 Task: Check the average views per listing of natural gas utilities in the last 1 year.
Action: Mouse moved to (1021, 235)
Screenshot: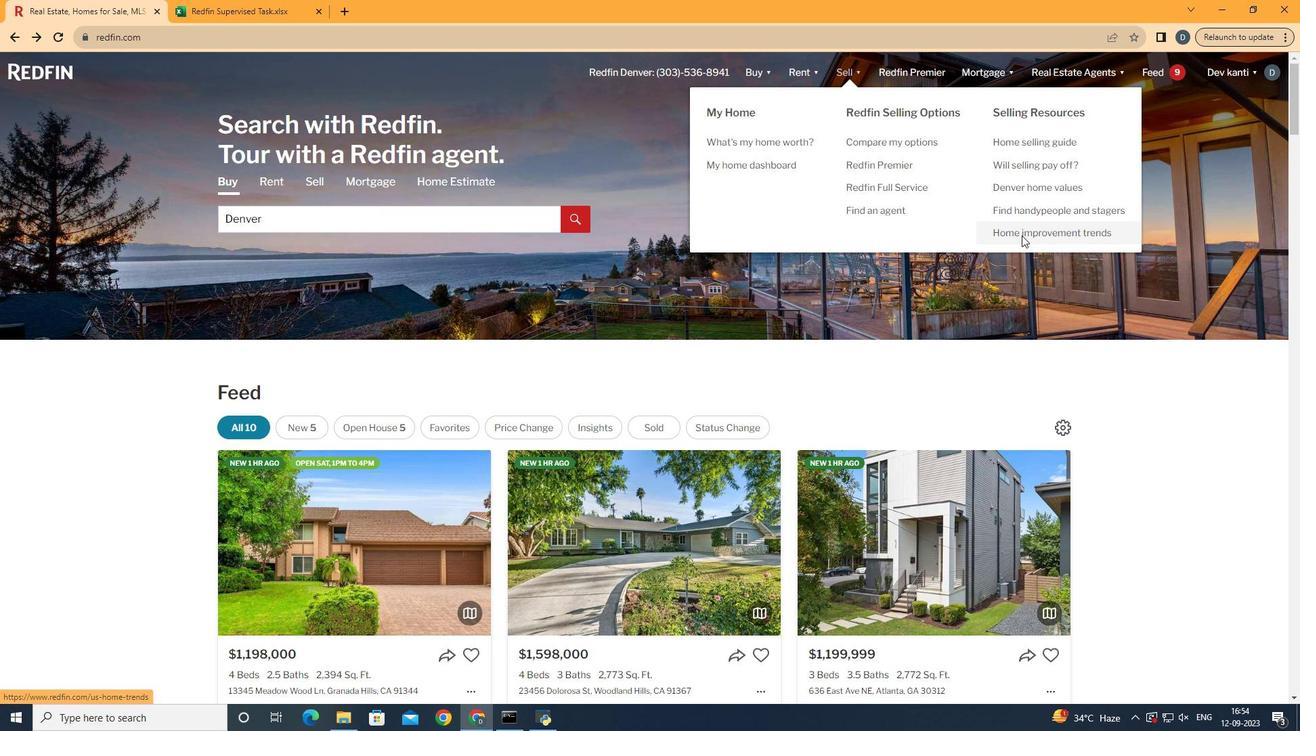 
Action: Mouse pressed left at (1021, 235)
Screenshot: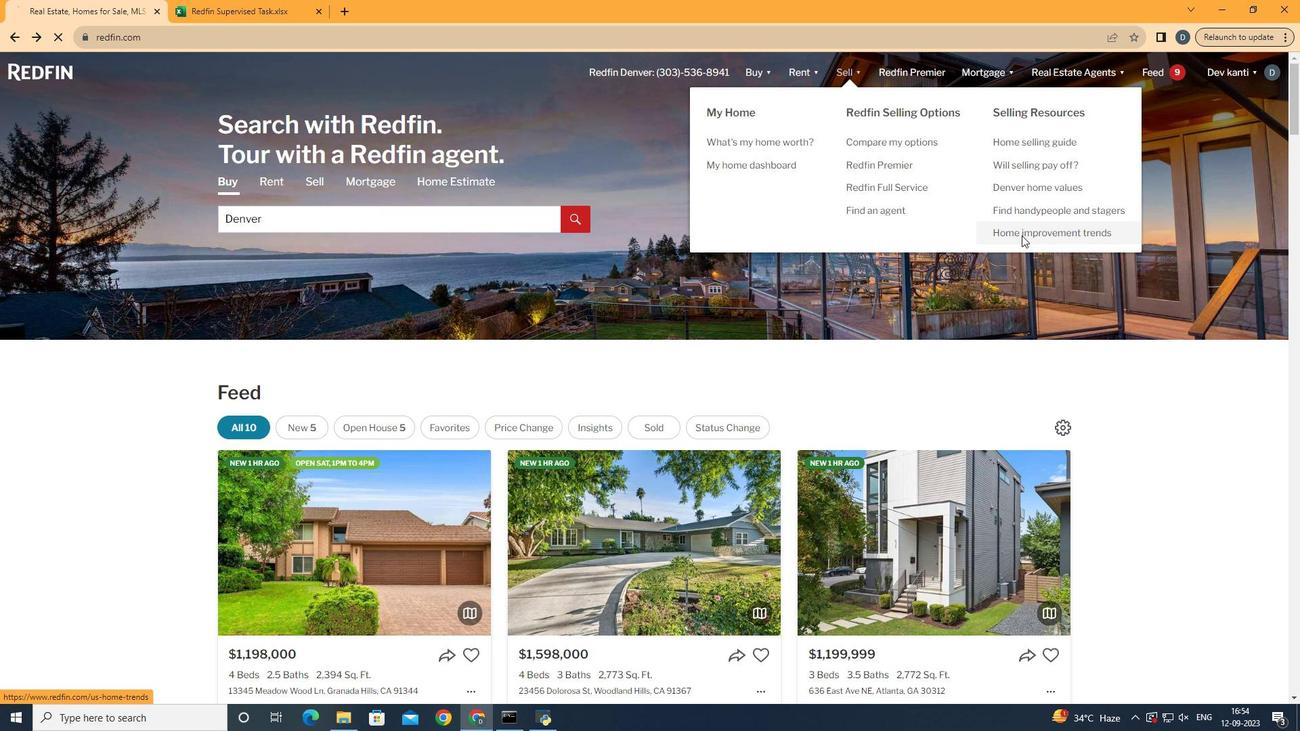 
Action: Mouse moved to (334, 258)
Screenshot: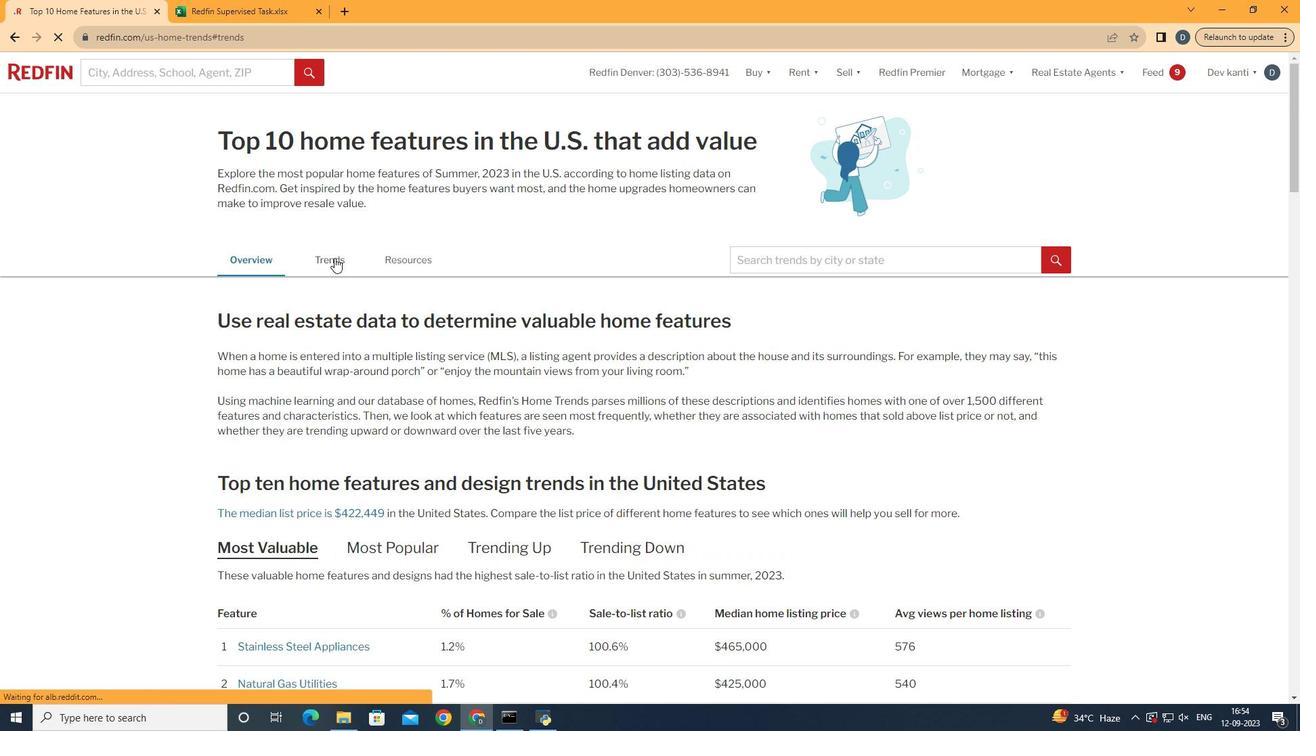 
Action: Mouse pressed left at (334, 258)
Screenshot: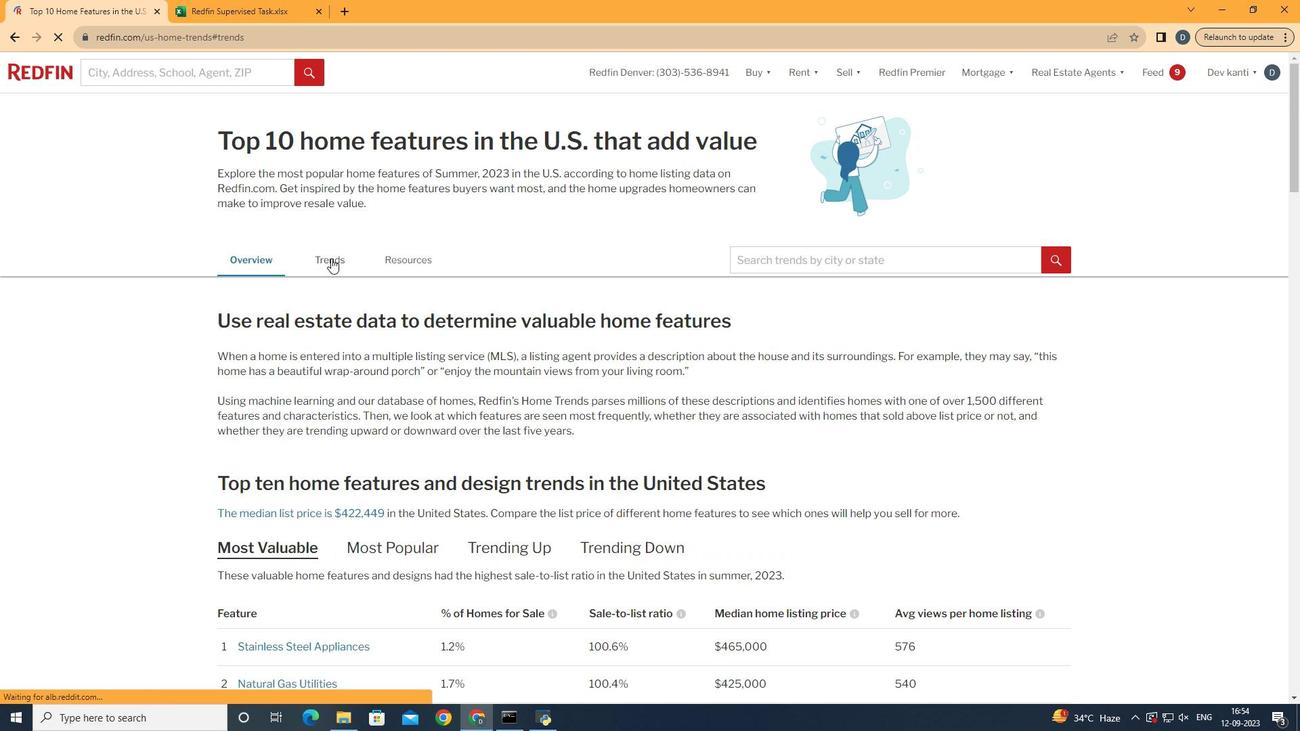 
Action: Mouse moved to (494, 404)
Screenshot: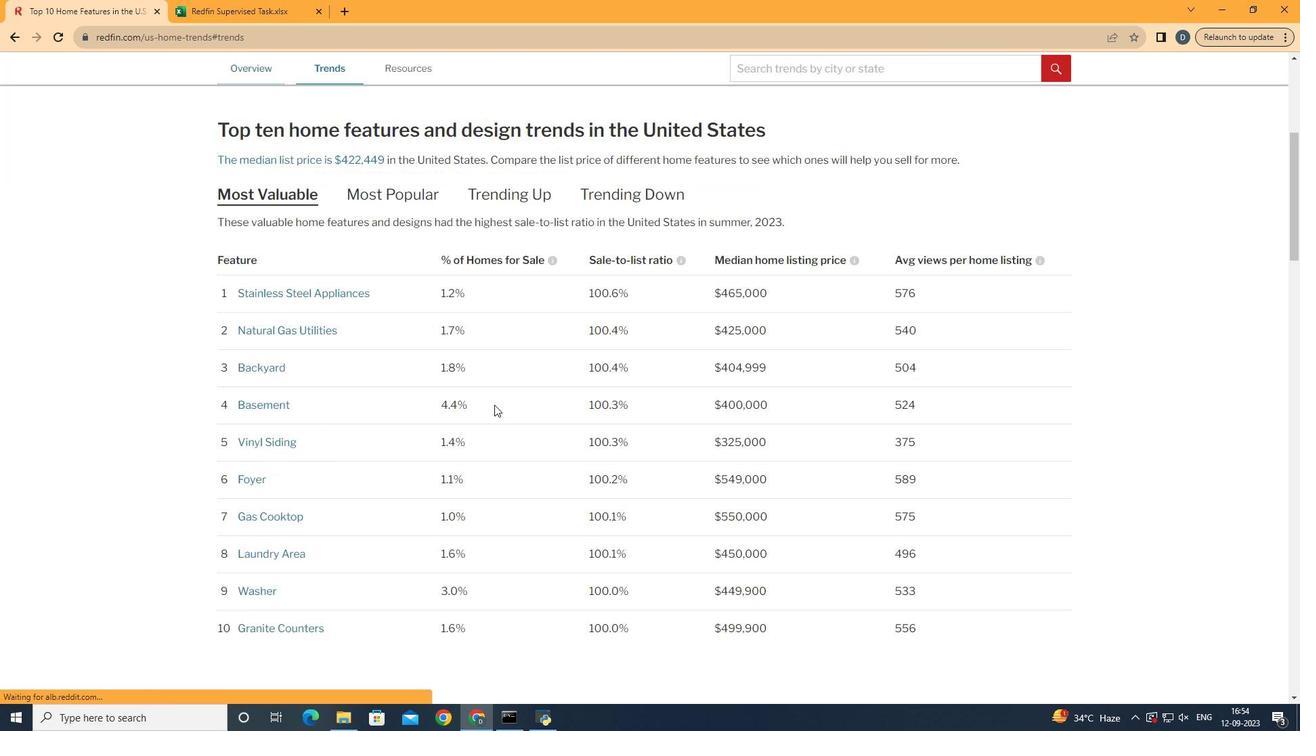 
Action: Mouse scrolled (494, 404) with delta (0, 0)
Screenshot: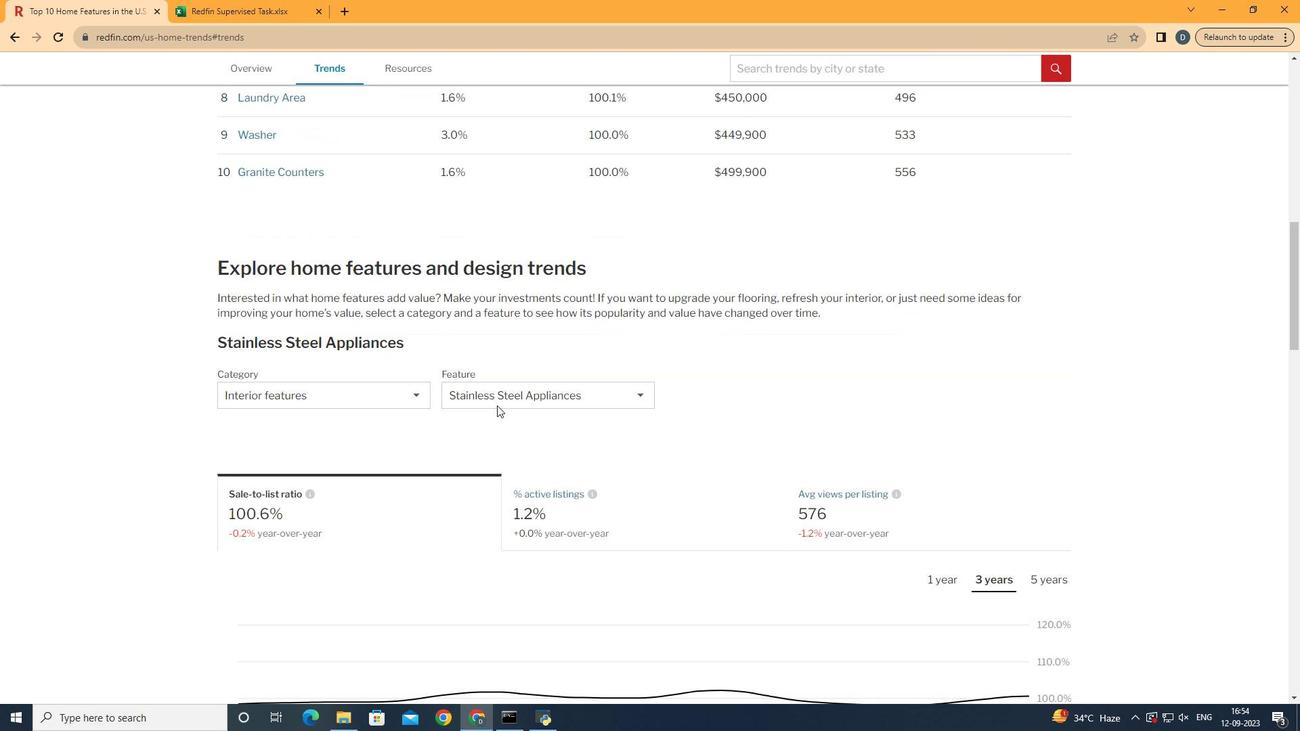 
Action: Mouse scrolled (494, 404) with delta (0, 0)
Screenshot: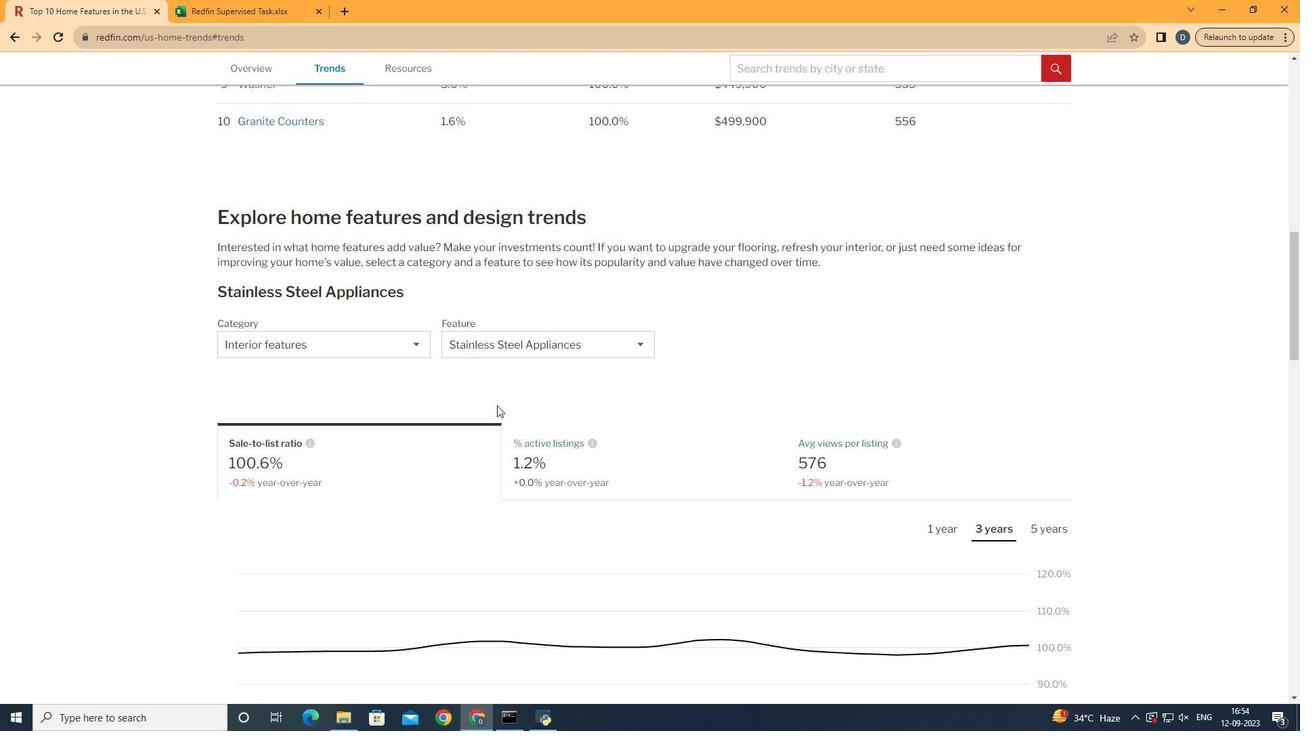 
Action: Mouse moved to (495, 405)
Screenshot: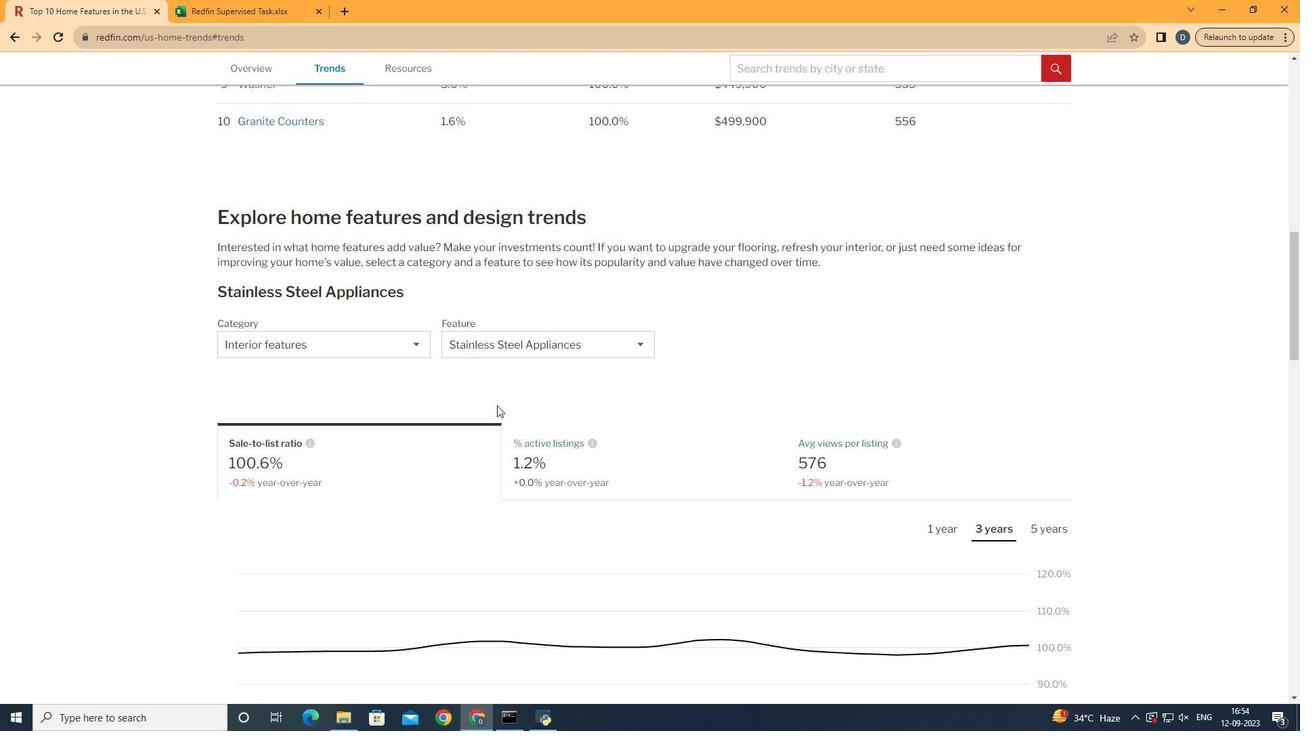 
Action: Mouse scrolled (495, 404) with delta (0, 0)
Screenshot: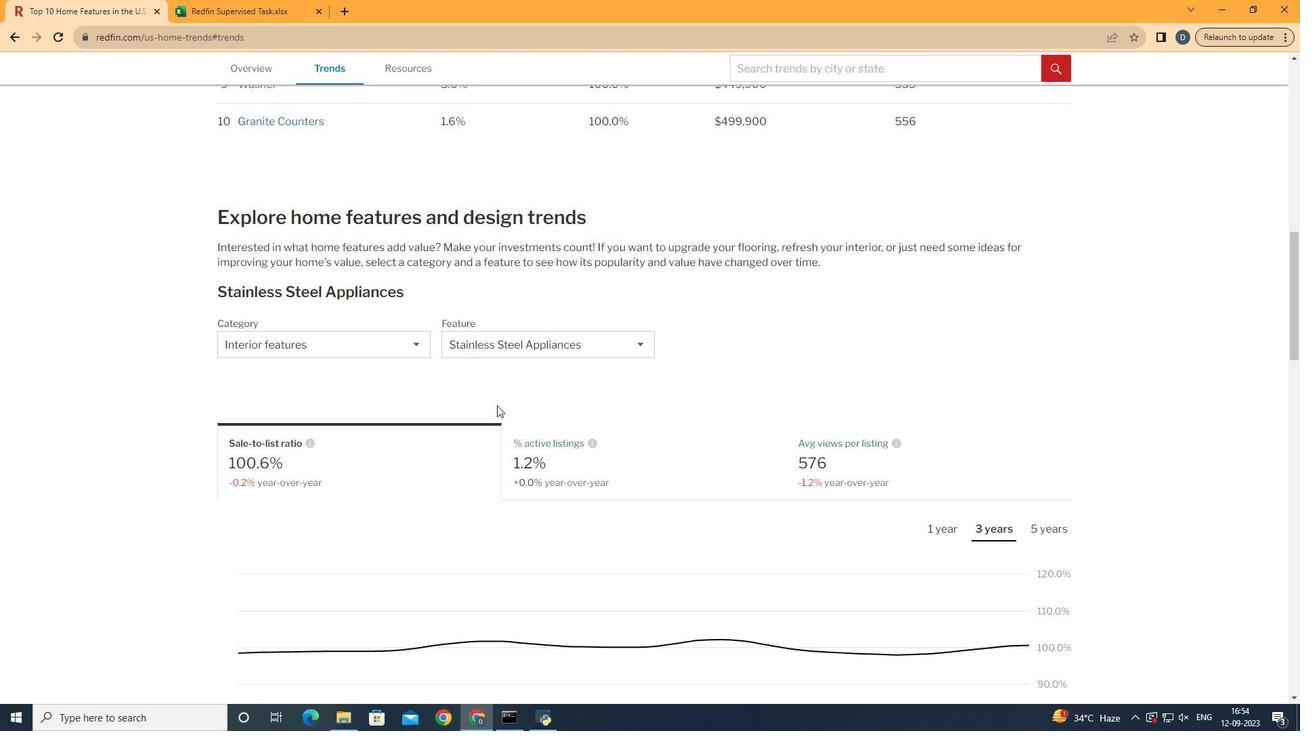 
Action: Mouse scrolled (495, 404) with delta (0, 0)
Screenshot: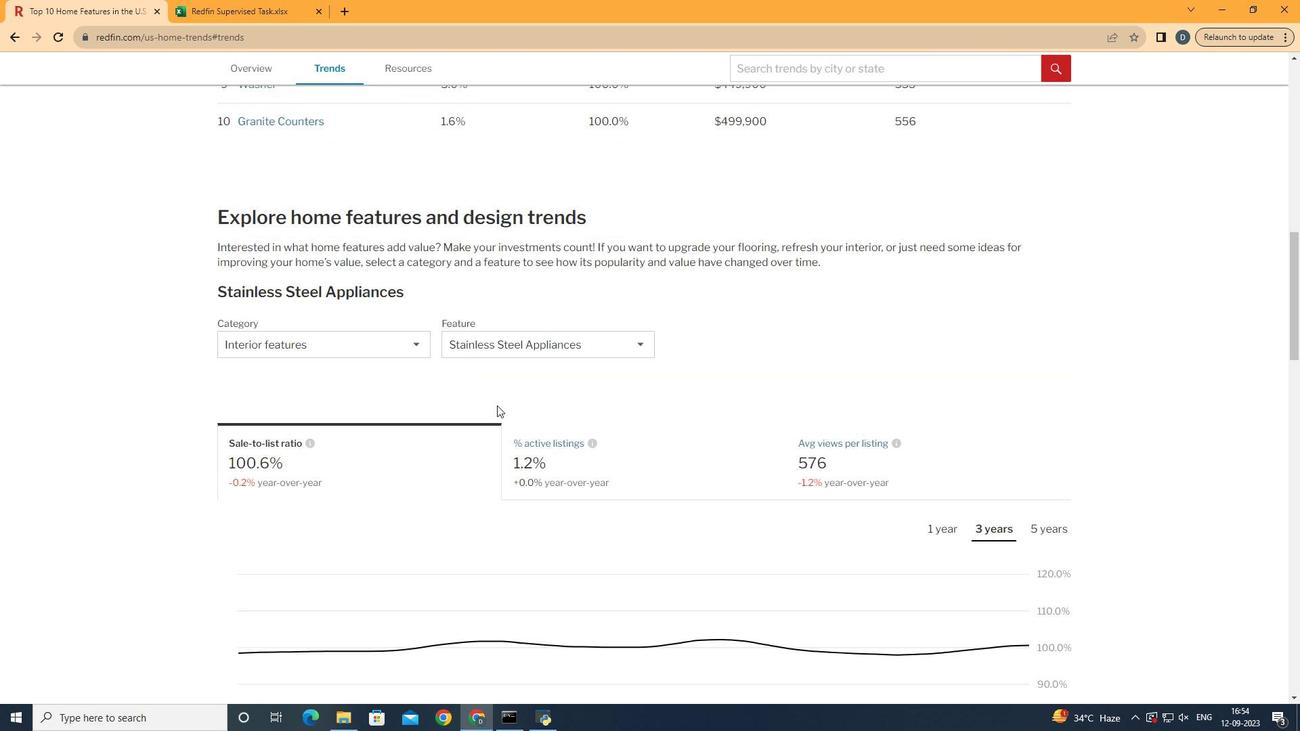 
Action: Mouse scrolled (495, 404) with delta (0, 0)
Screenshot: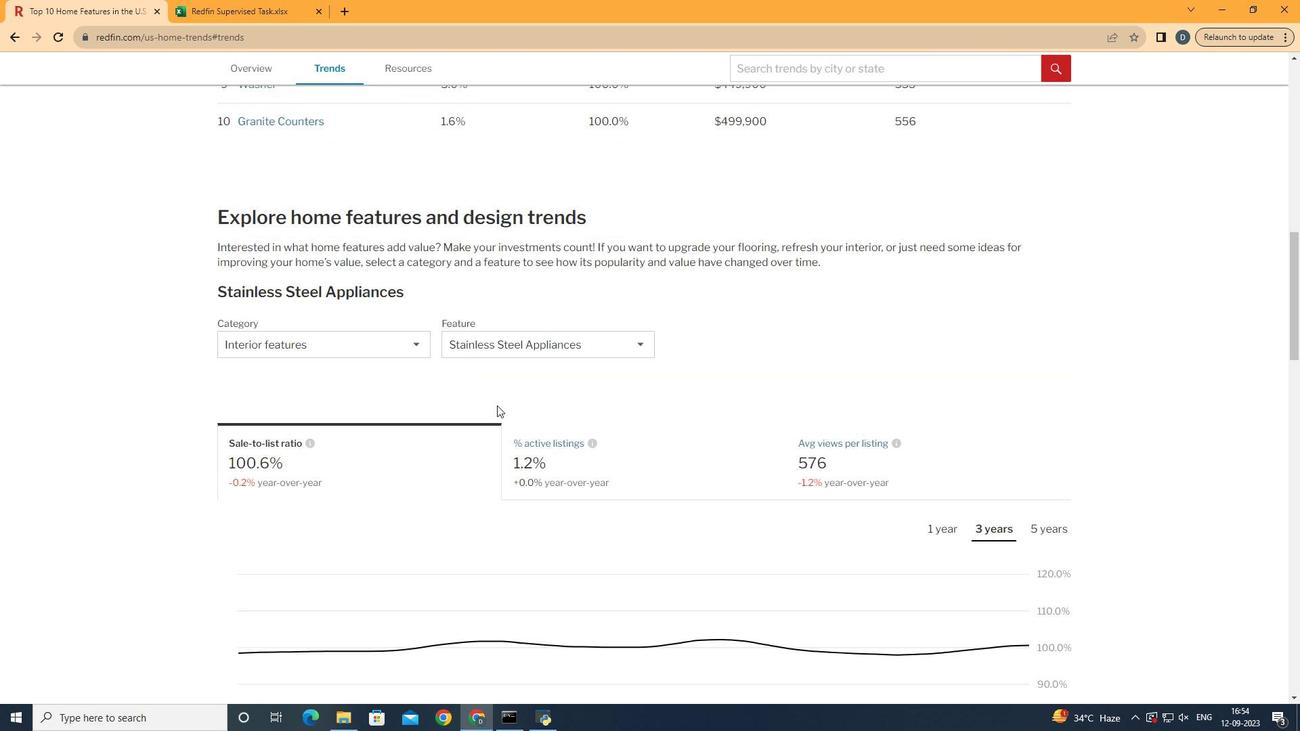 
Action: Mouse moved to (495, 405)
Screenshot: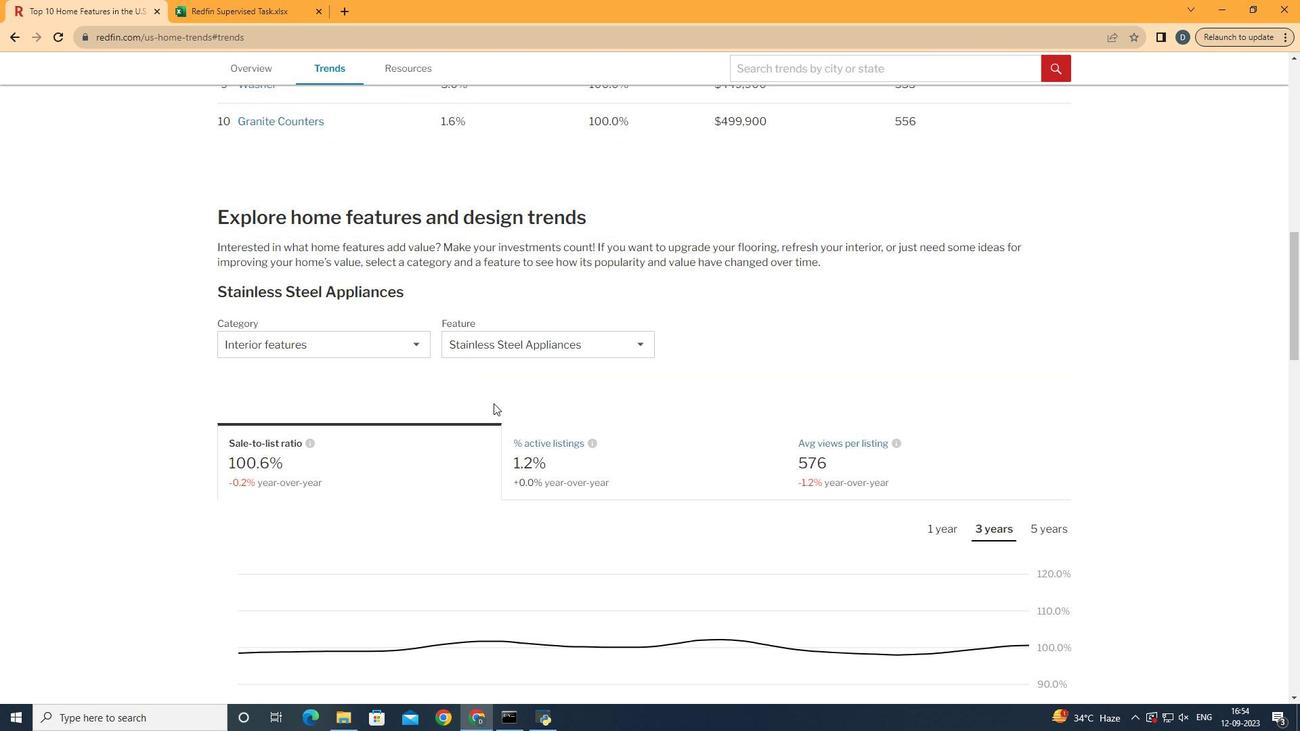 
Action: Mouse scrolled (495, 404) with delta (0, 0)
Screenshot: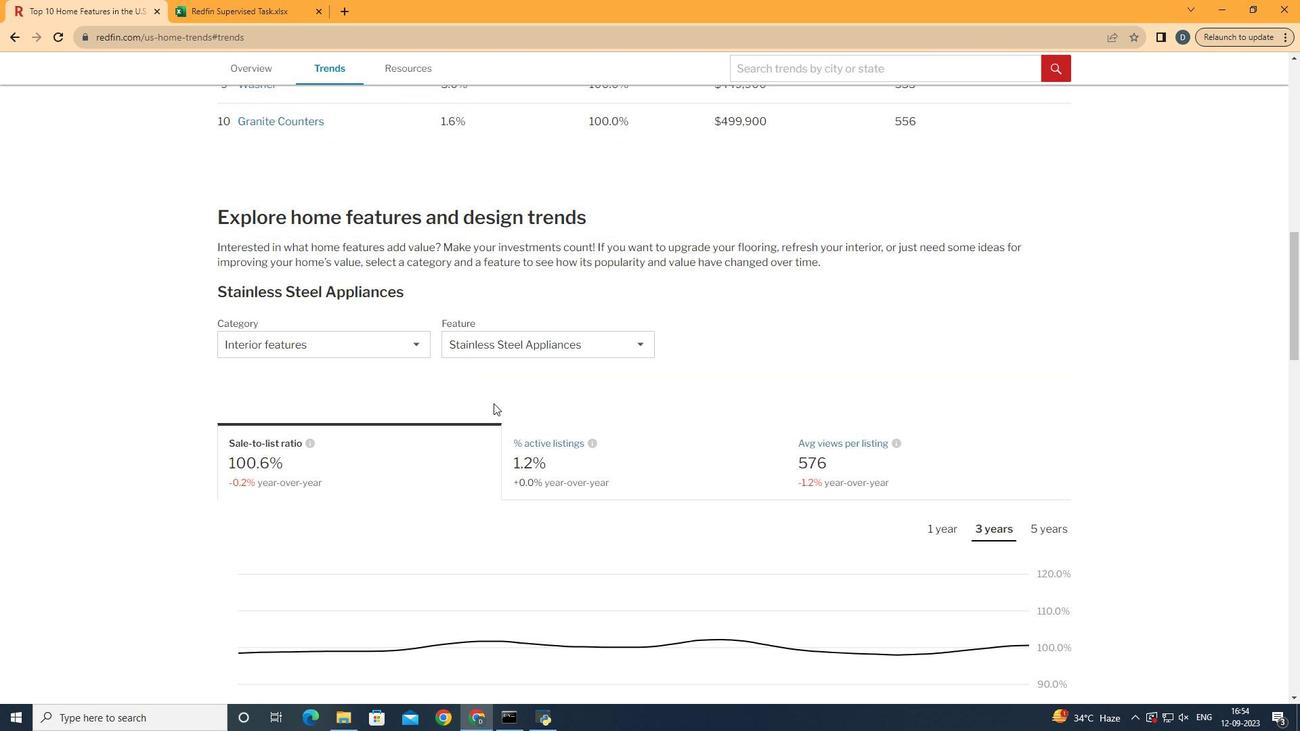 
Action: Mouse moved to (496, 405)
Screenshot: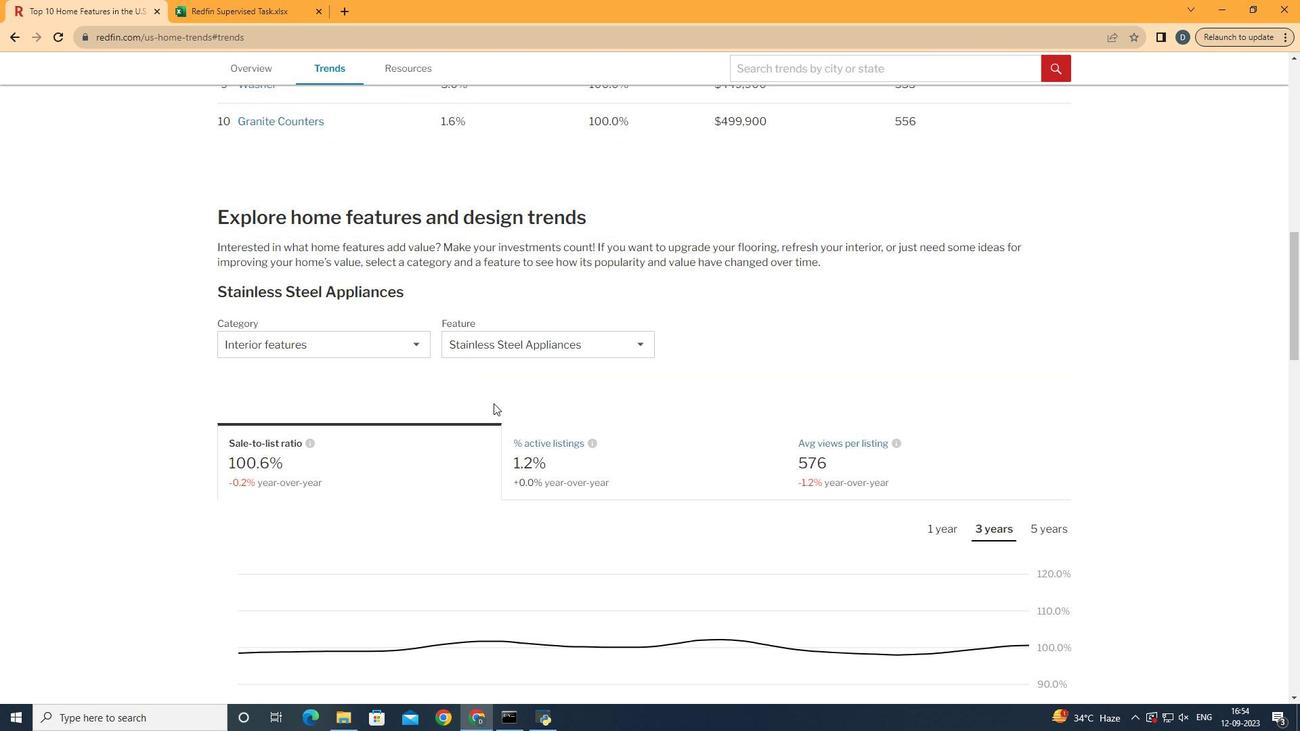 
Action: Mouse scrolled (496, 404) with delta (0, 0)
Screenshot: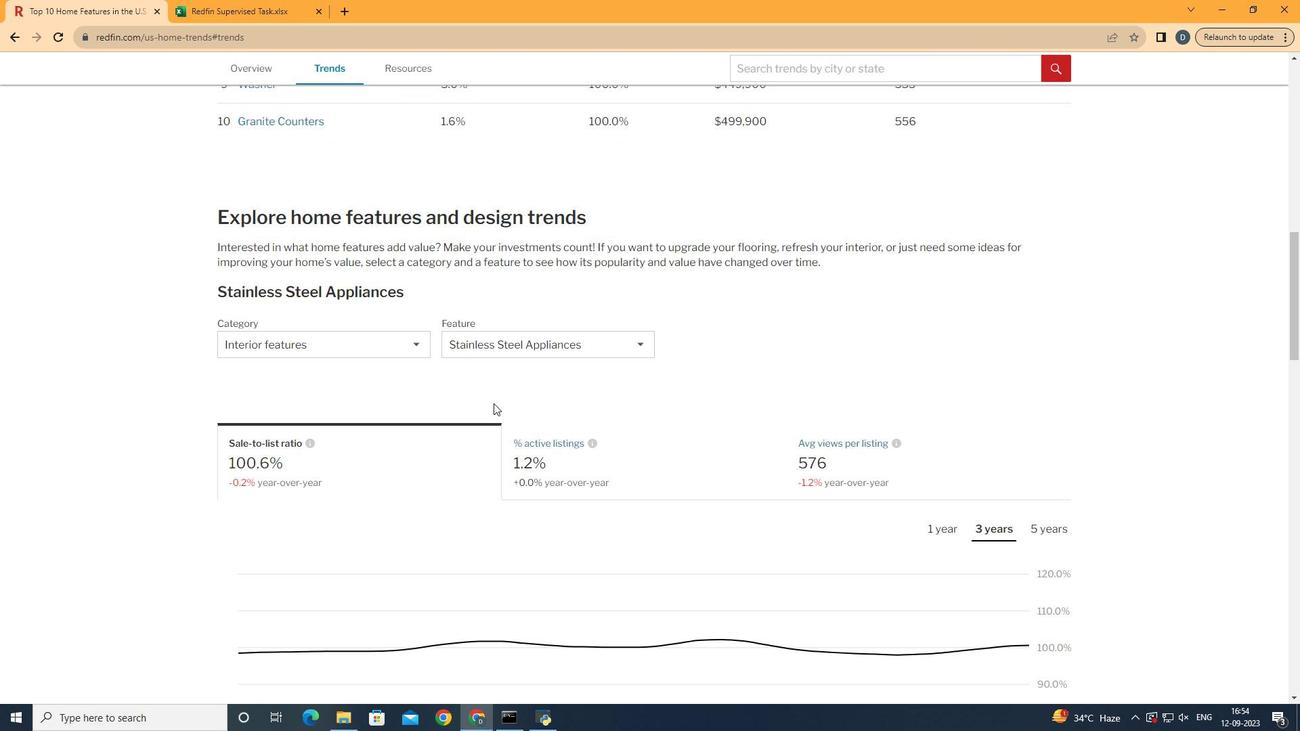 
Action: Mouse moved to (360, 349)
Screenshot: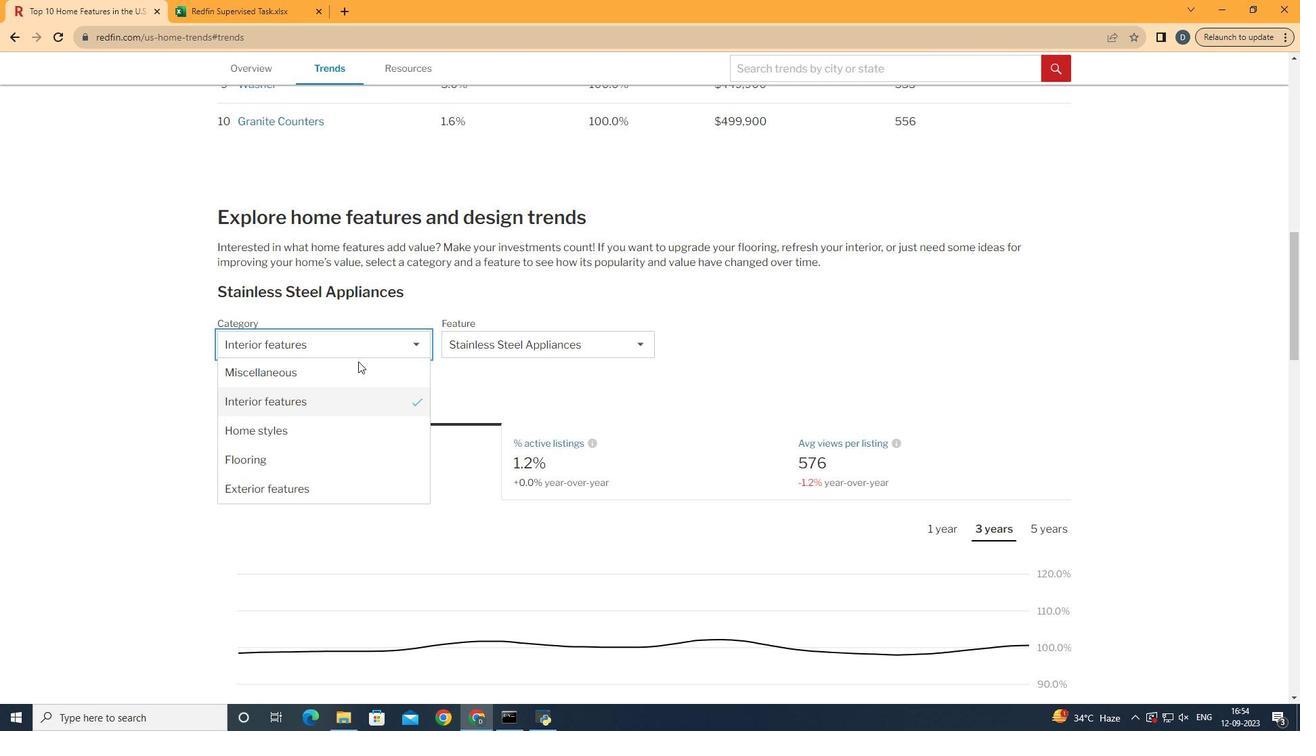 
Action: Mouse pressed left at (360, 349)
Screenshot: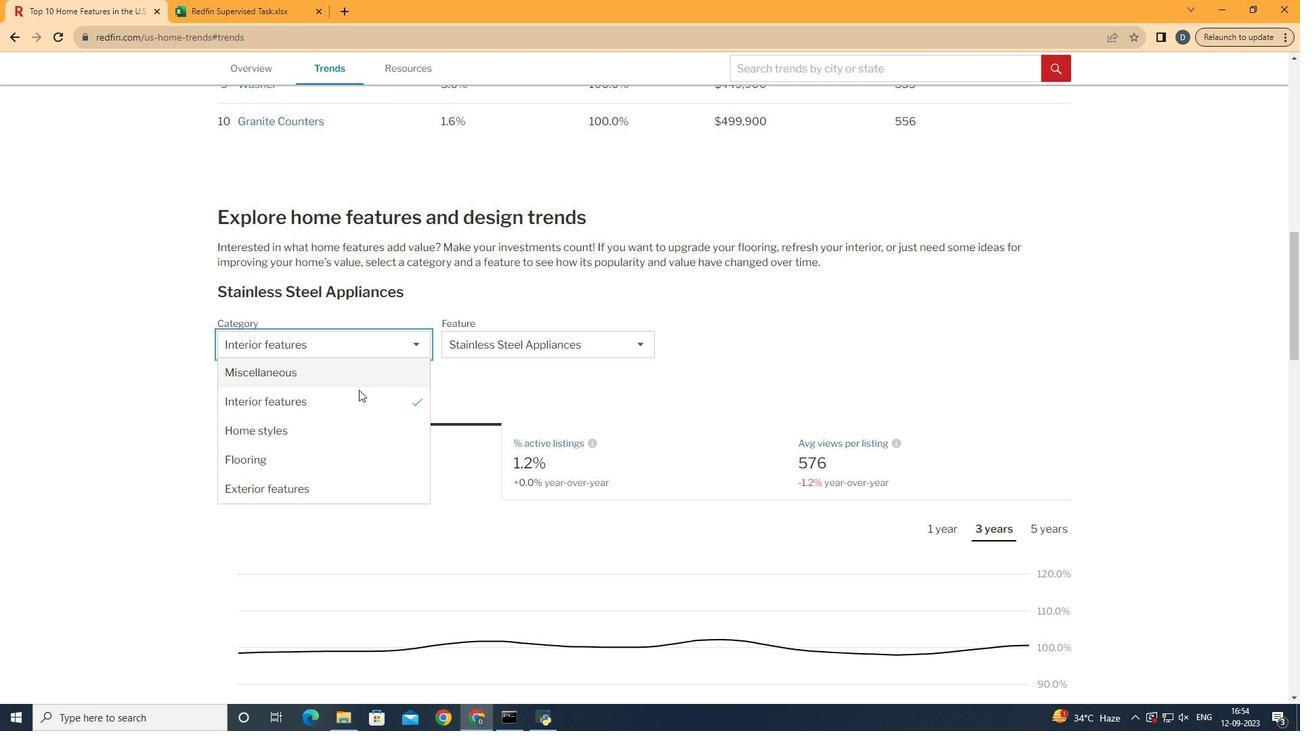 
Action: Mouse moved to (359, 396)
Screenshot: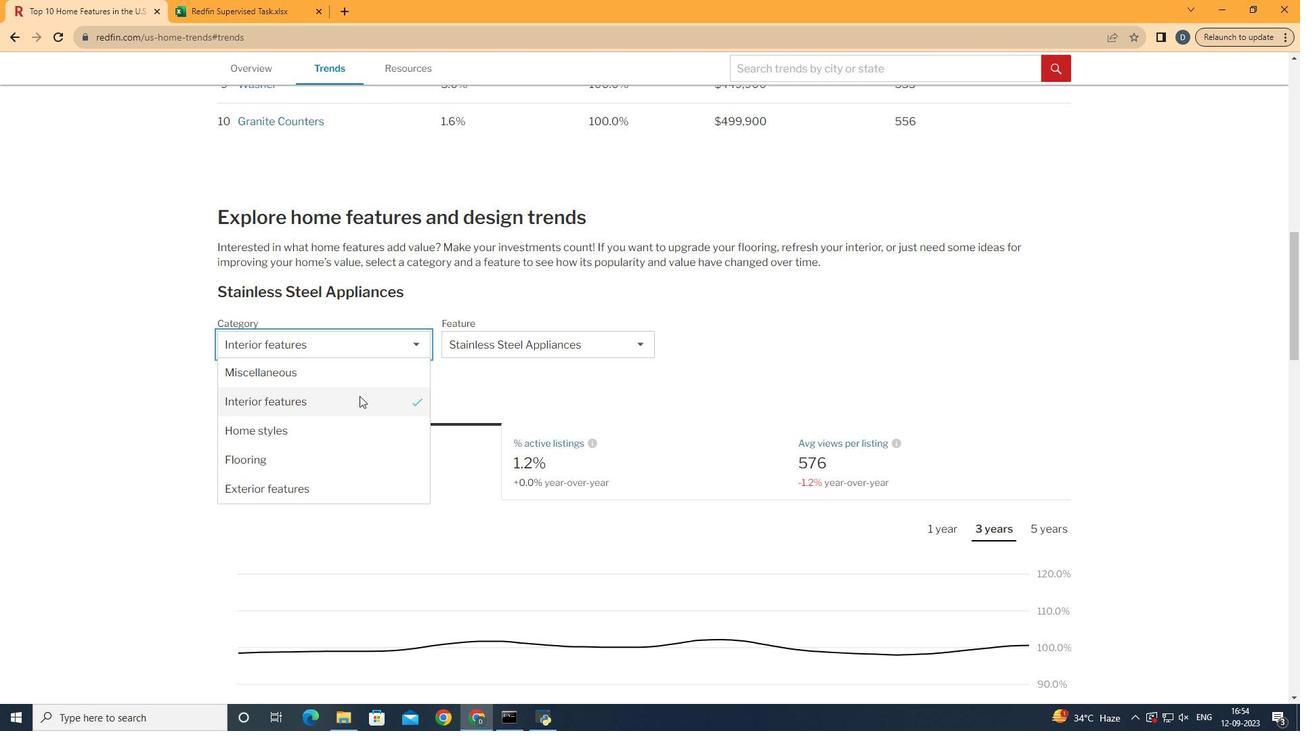 
Action: Mouse pressed left at (359, 396)
Screenshot: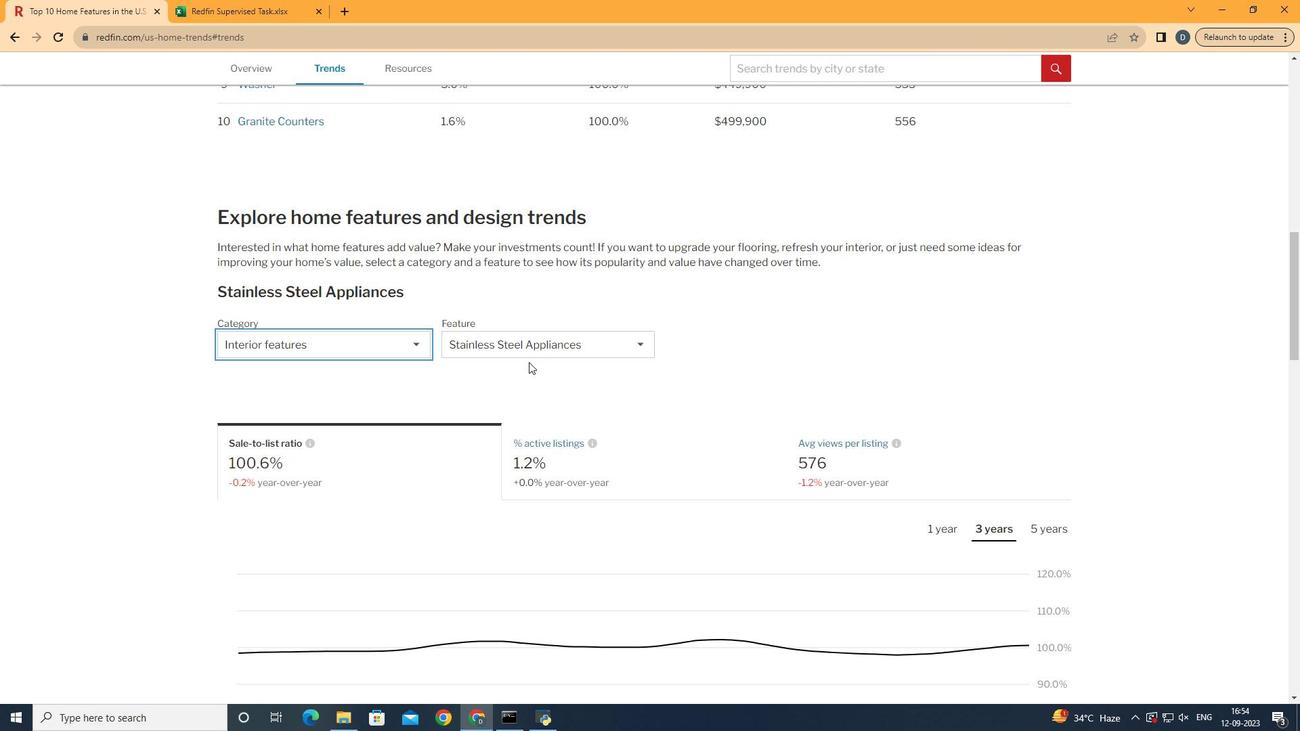 
Action: Mouse moved to (543, 359)
Screenshot: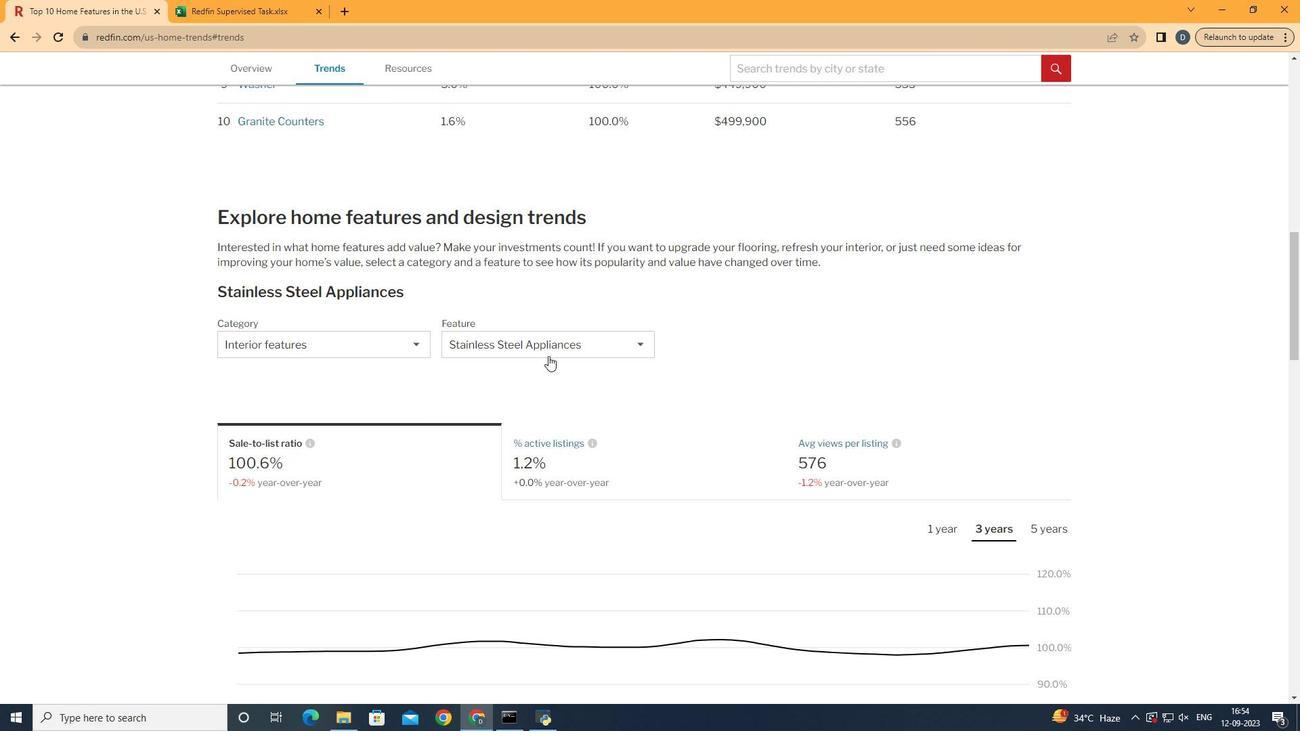 
Action: Mouse pressed left at (543, 359)
Screenshot: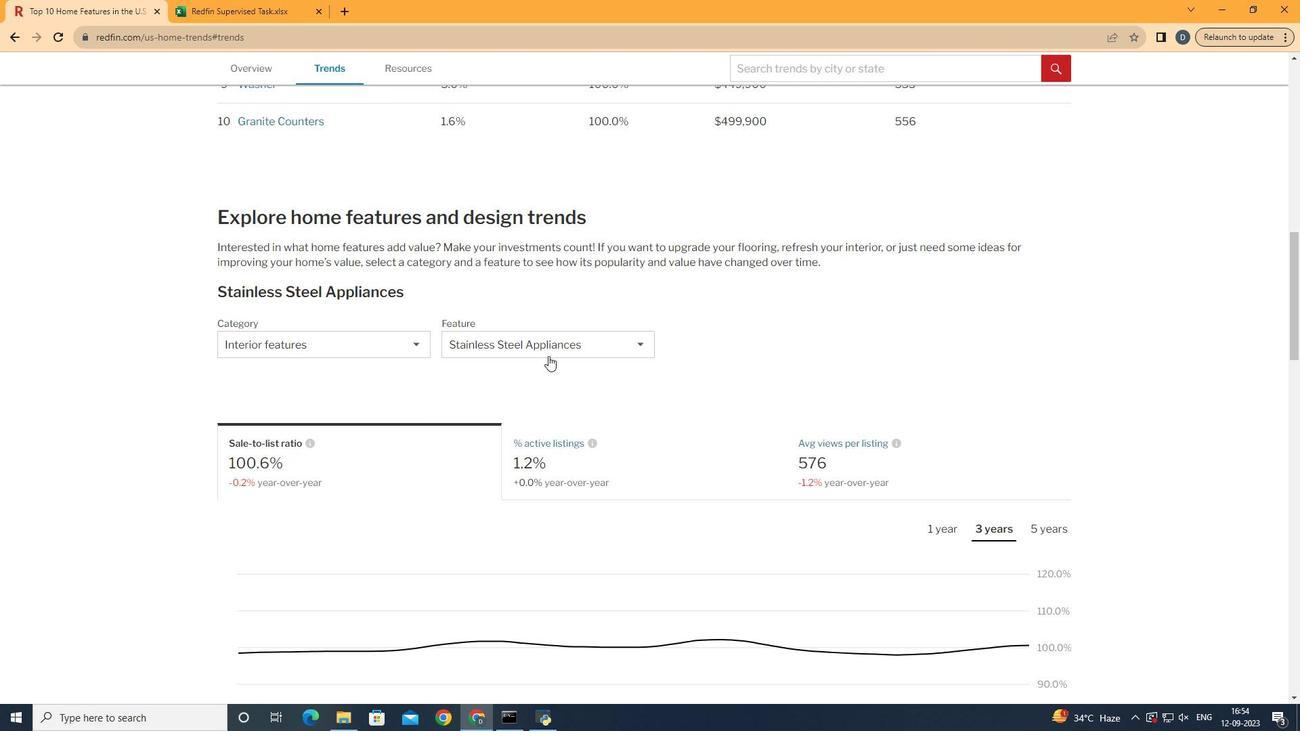 
Action: Mouse moved to (548, 356)
Screenshot: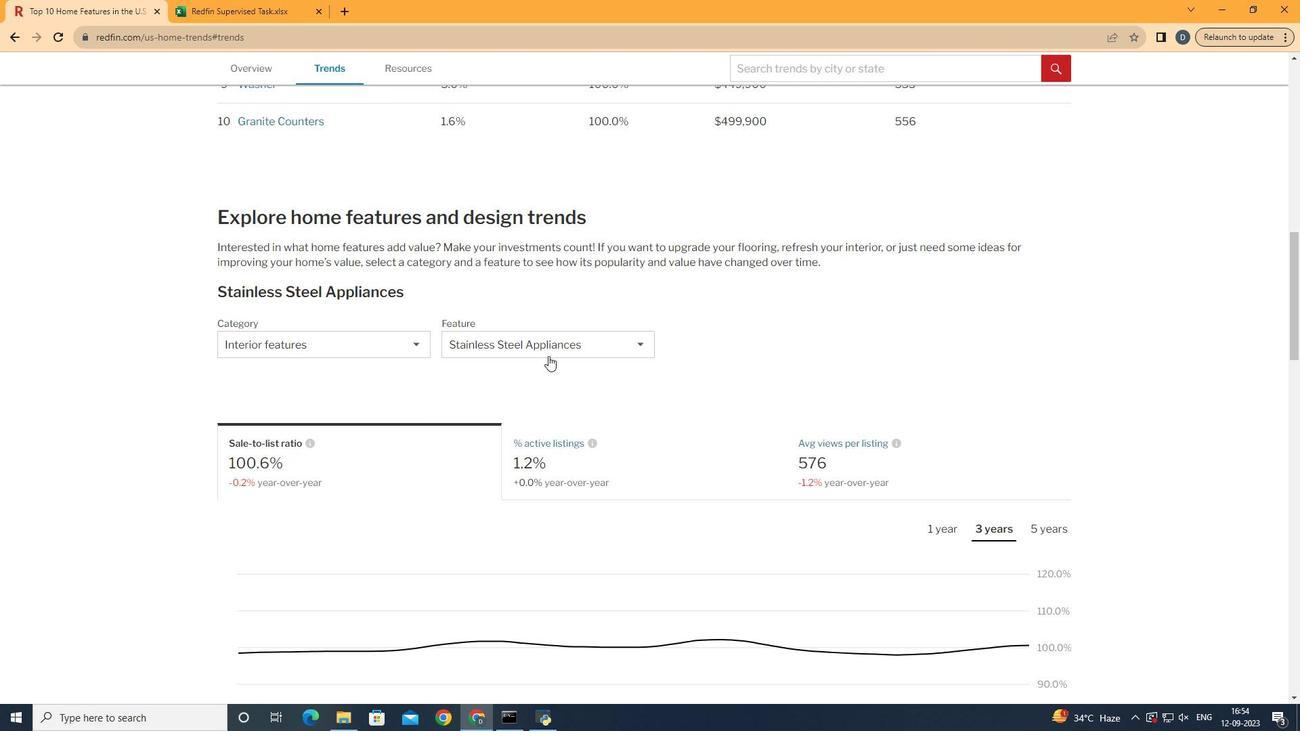 
Action: Mouse pressed left at (548, 356)
Screenshot: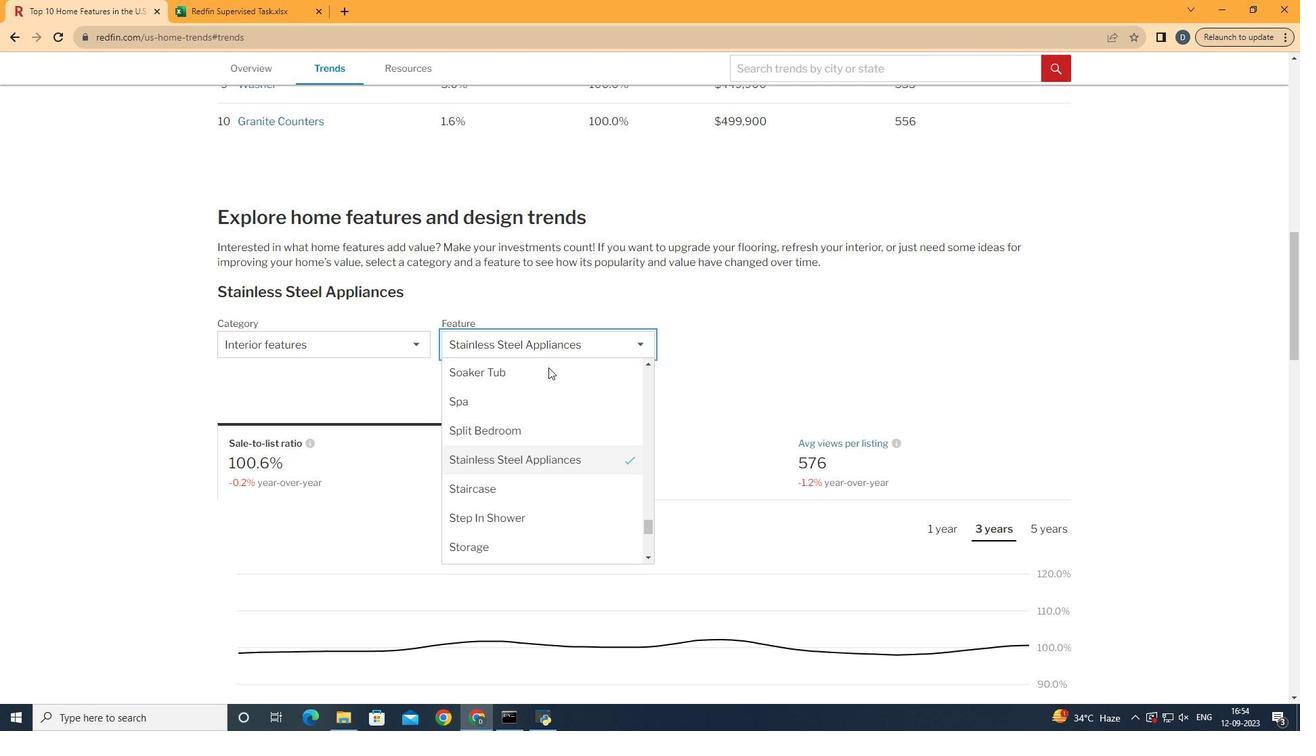 
Action: Mouse moved to (560, 410)
Screenshot: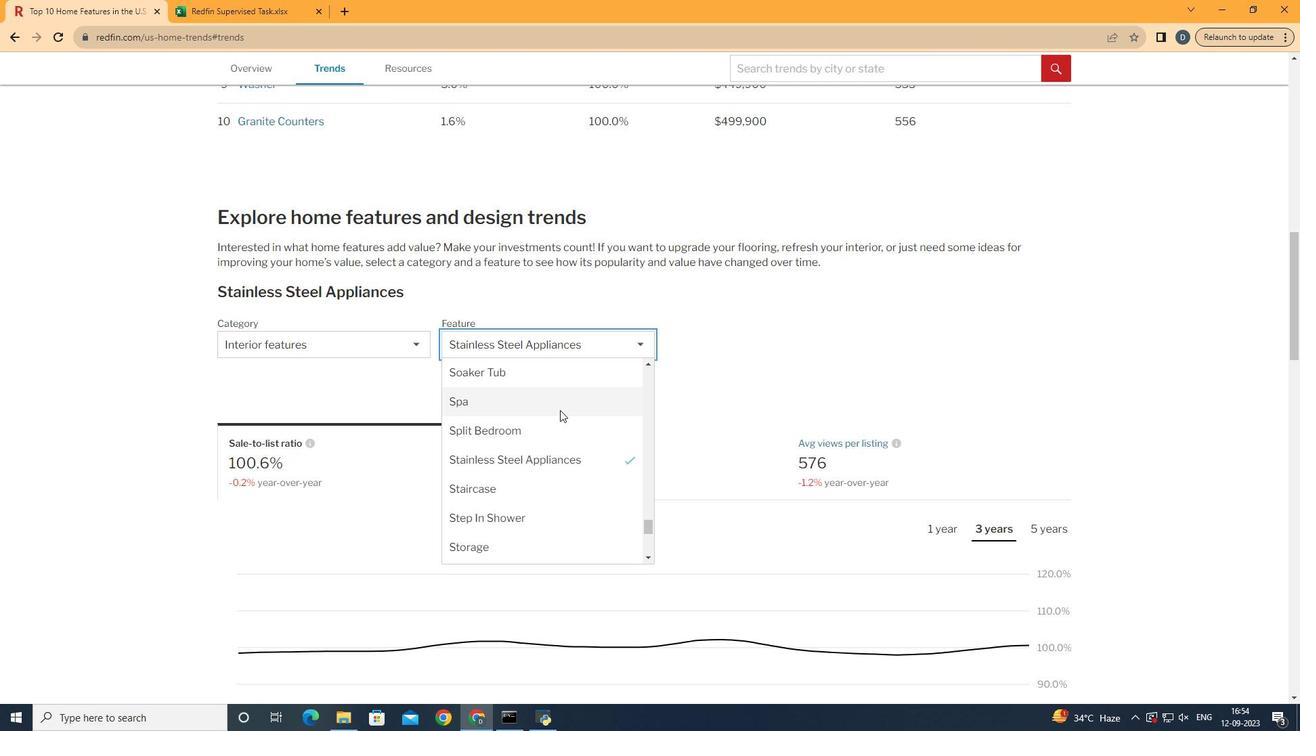 
Action: Mouse scrolled (560, 411) with delta (0, 0)
Screenshot: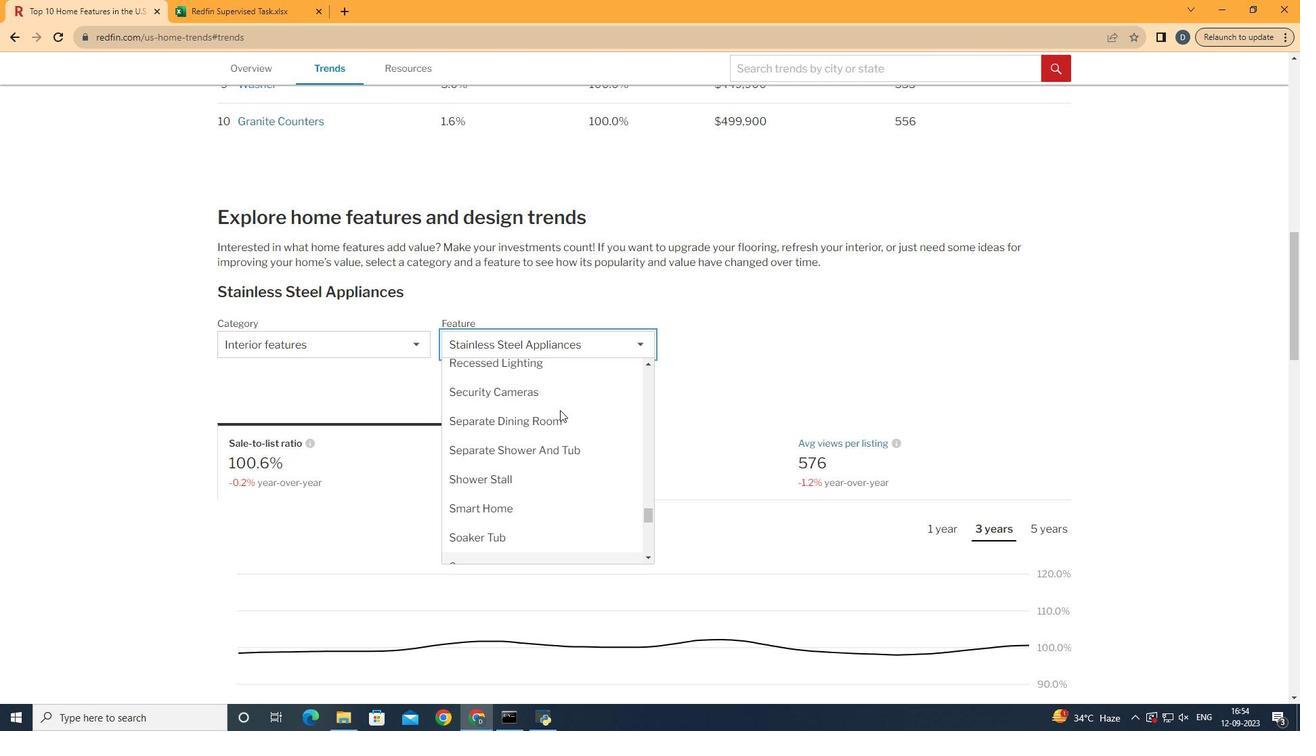 
Action: Mouse scrolled (560, 411) with delta (0, 0)
Screenshot: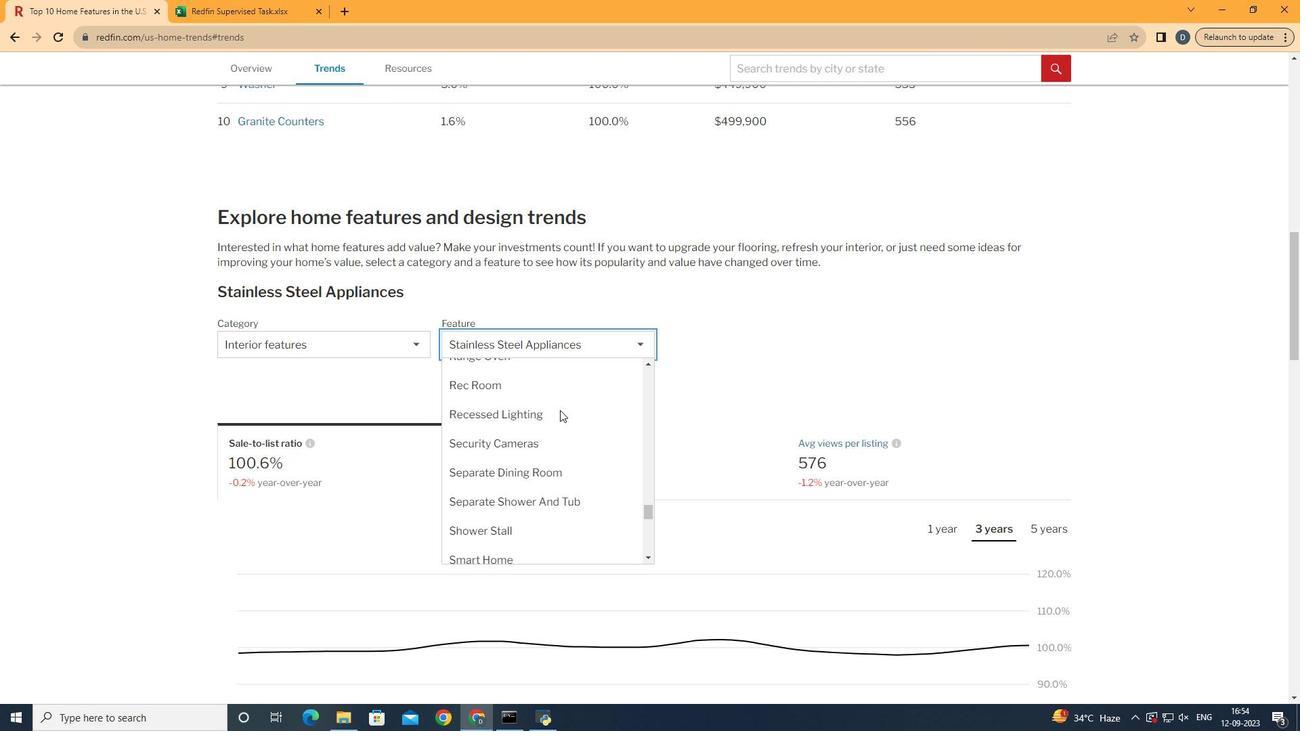 
Action: Mouse scrolled (560, 411) with delta (0, 0)
Screenshot: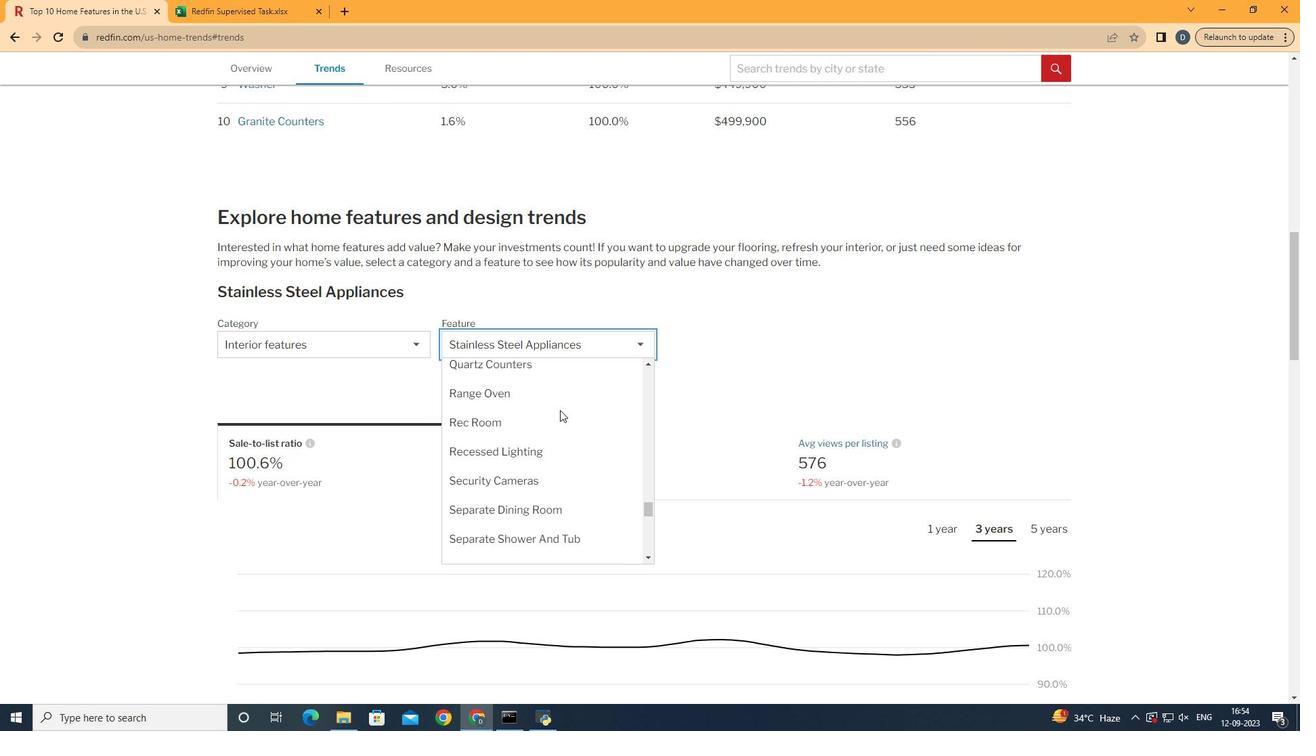 
Action: Mouse scrolled (560, 411) with delta (0, 0)
Screenshot: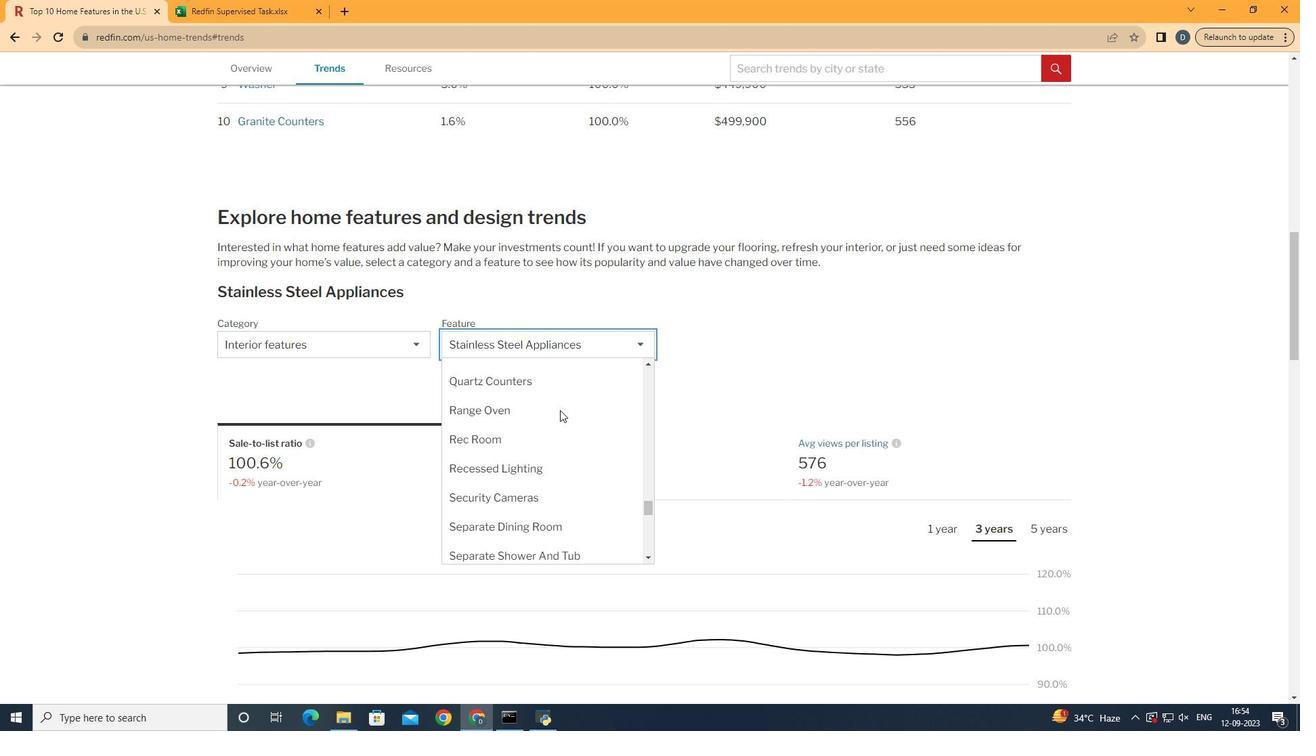
Action: Mouse scrolled (560, 411) with delta (0, 0)
Screenshot: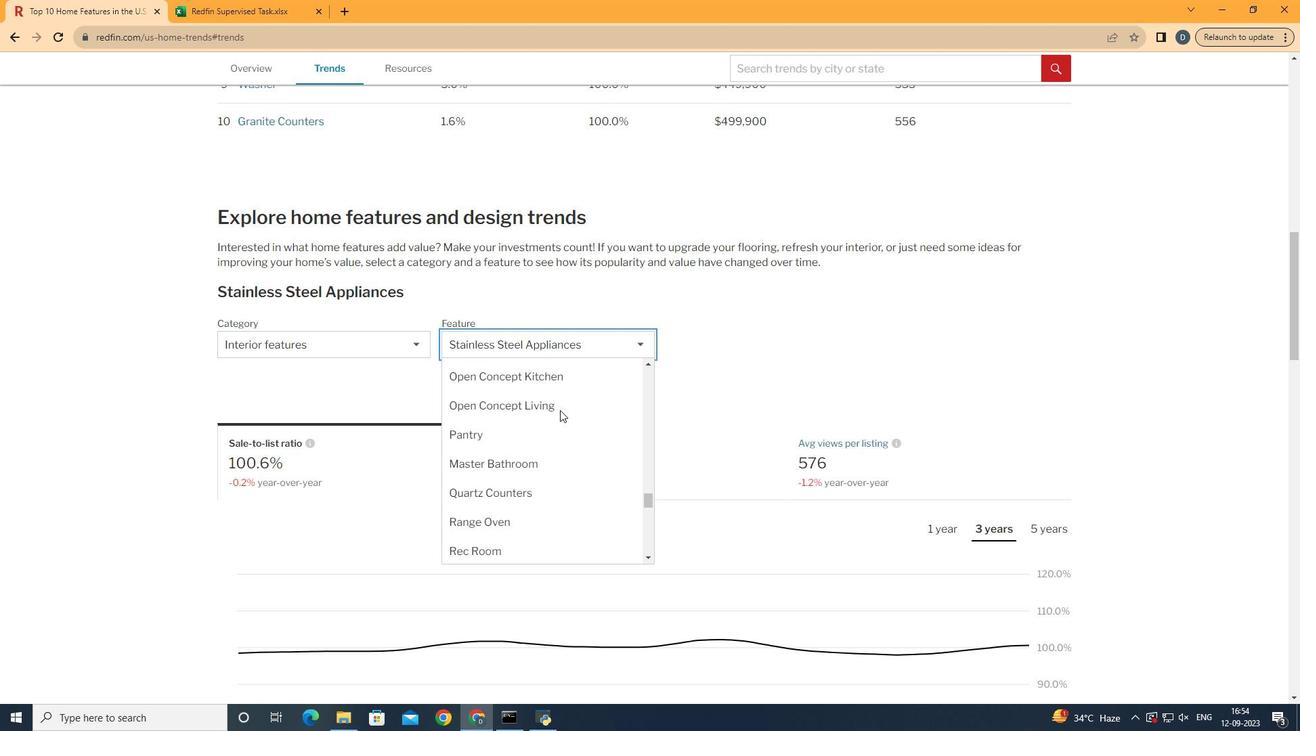 
Action: Mouse scrolled (560, 411) with delta (0, 0)
Screenshot: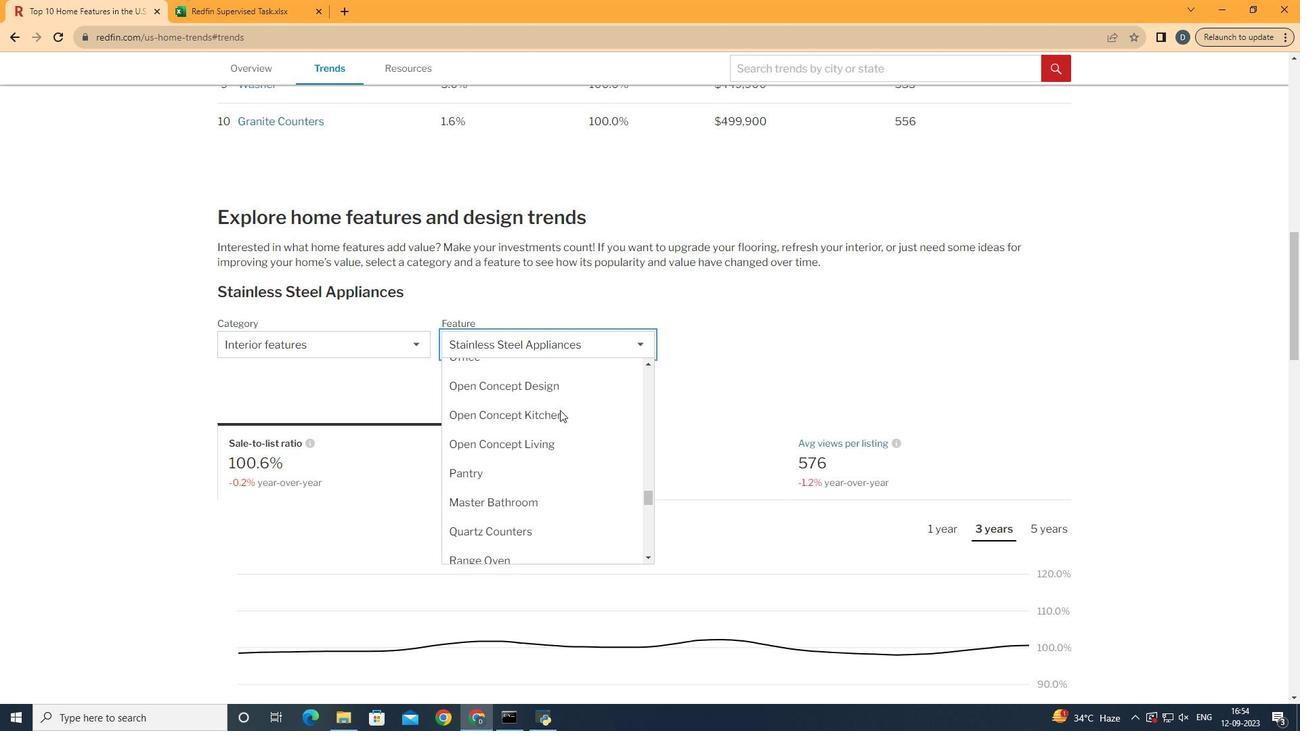 
Action: Mouse scrolled (560, 411) with delta (0, 0)
Screenshot: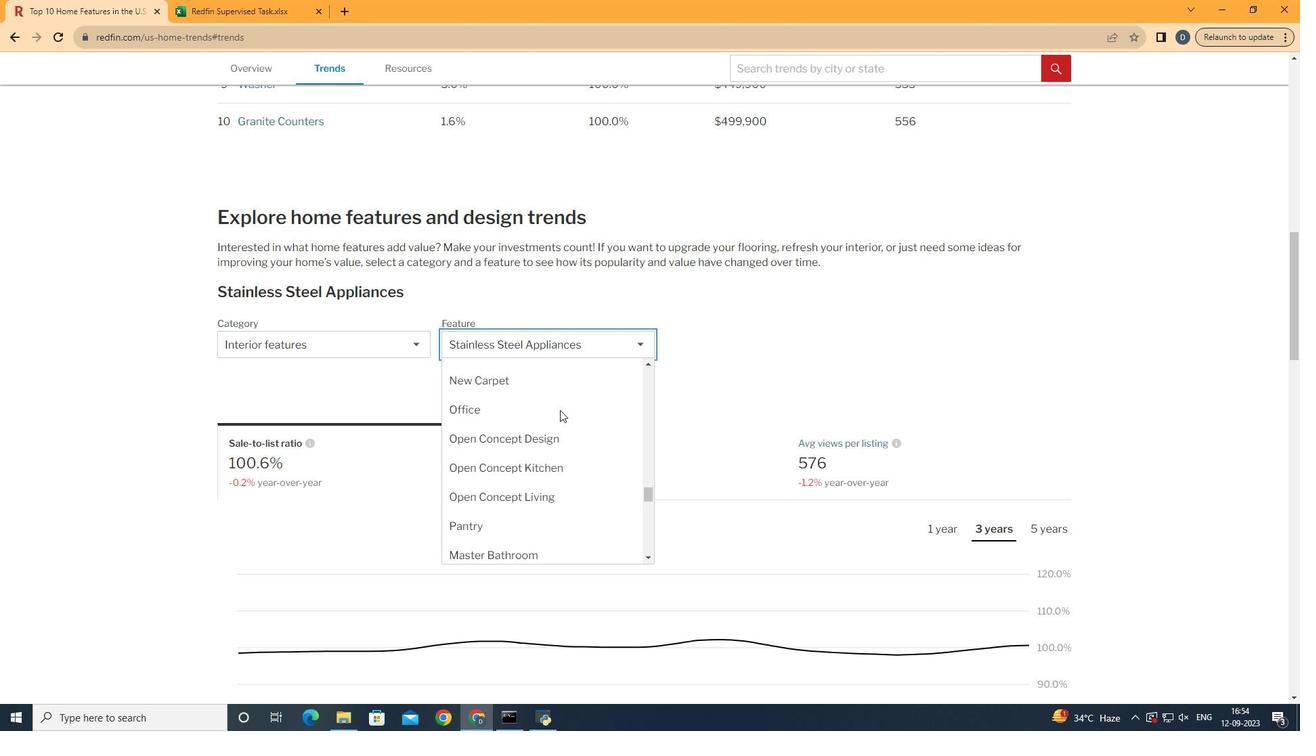 
Action: Mouse moved to (558, 448)
Screenshot: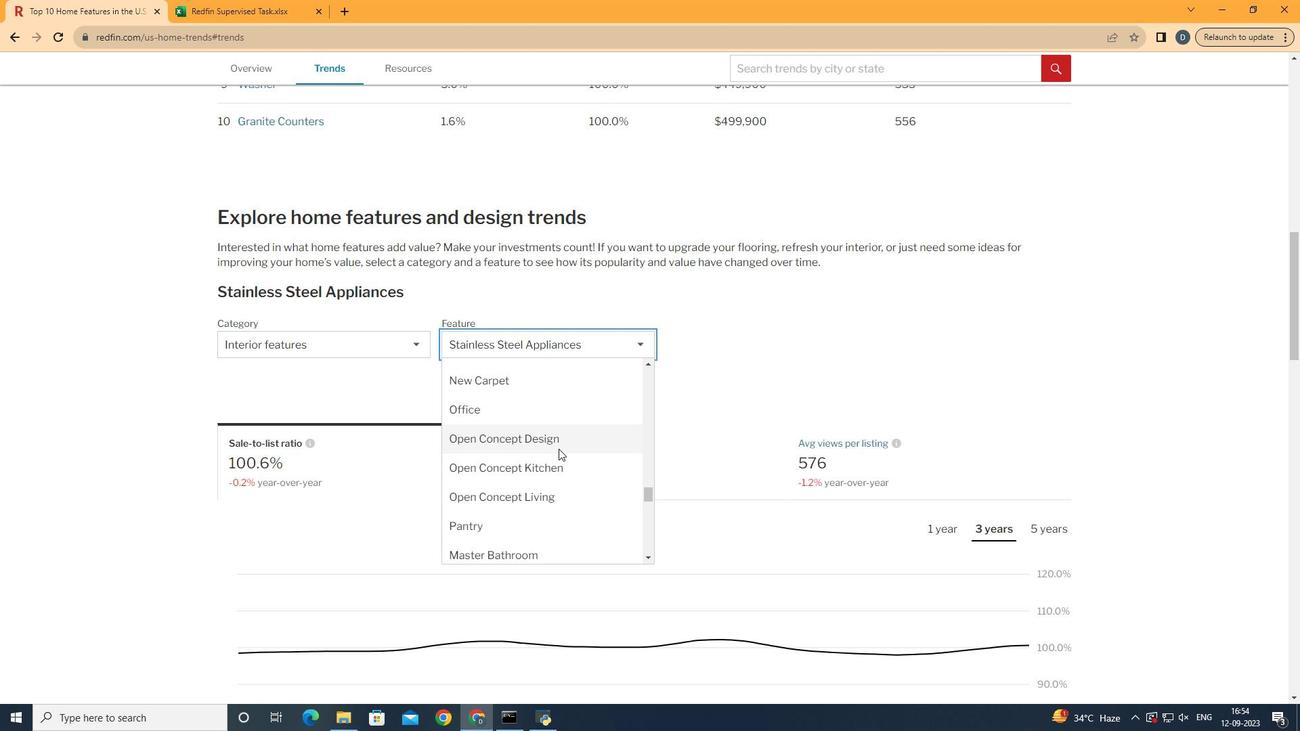 
Action: Mouse scrolled (558, 449) with delta (0, 0)
Screenshot: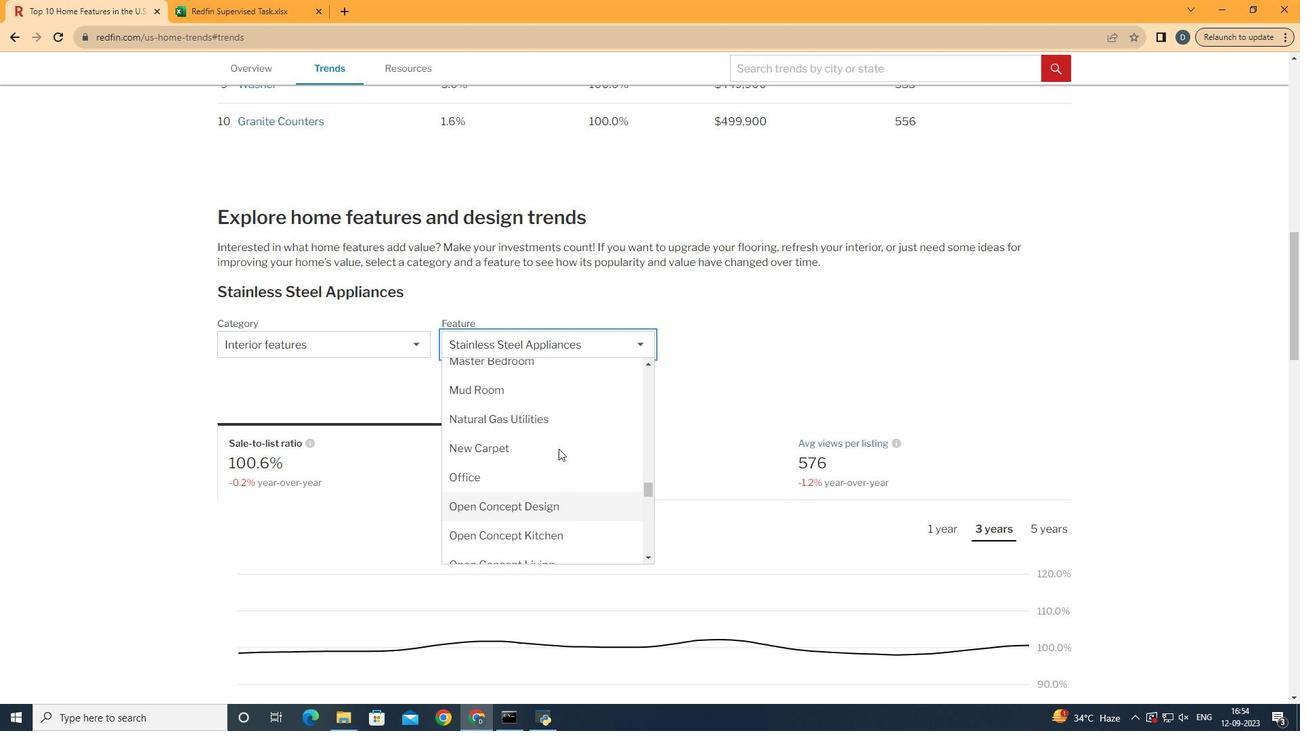 
Action: Mouse scrolled (558, 449) with delta (0, 0)
Screenshot: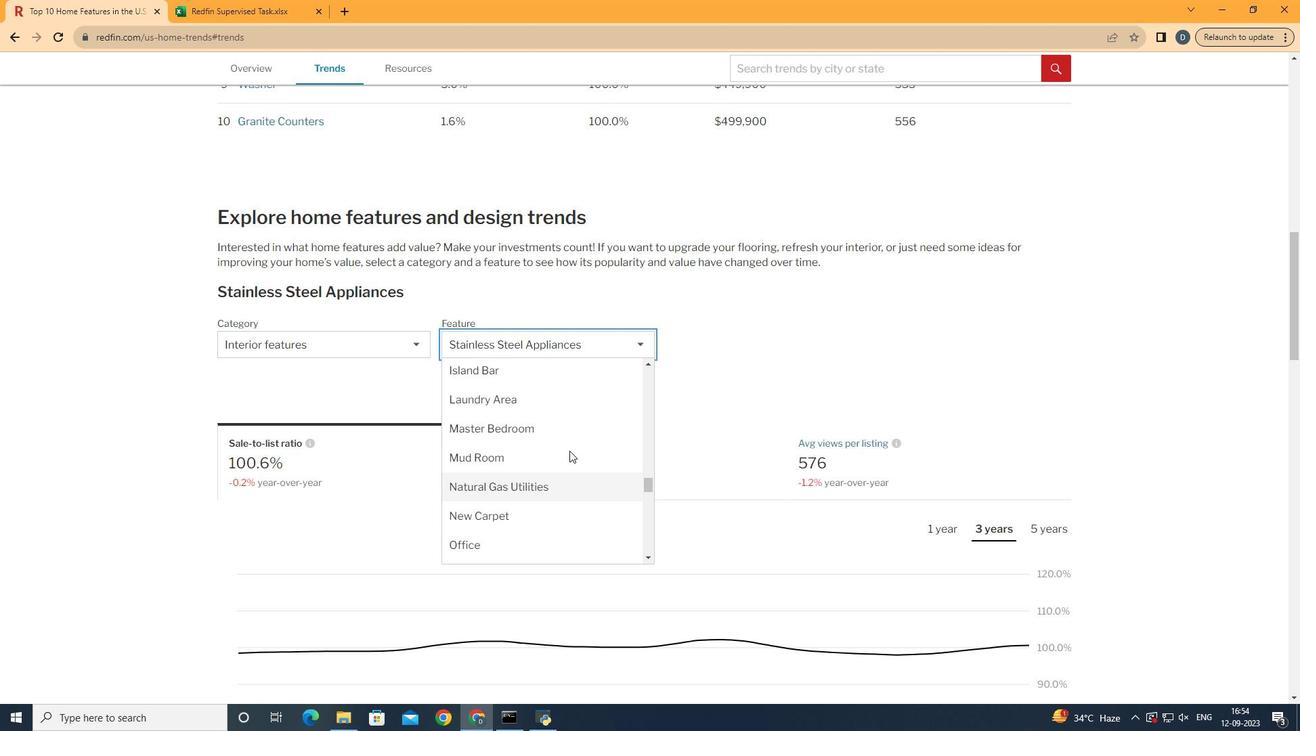 
Action: Mouse moved to (560, 479)
Screenshot: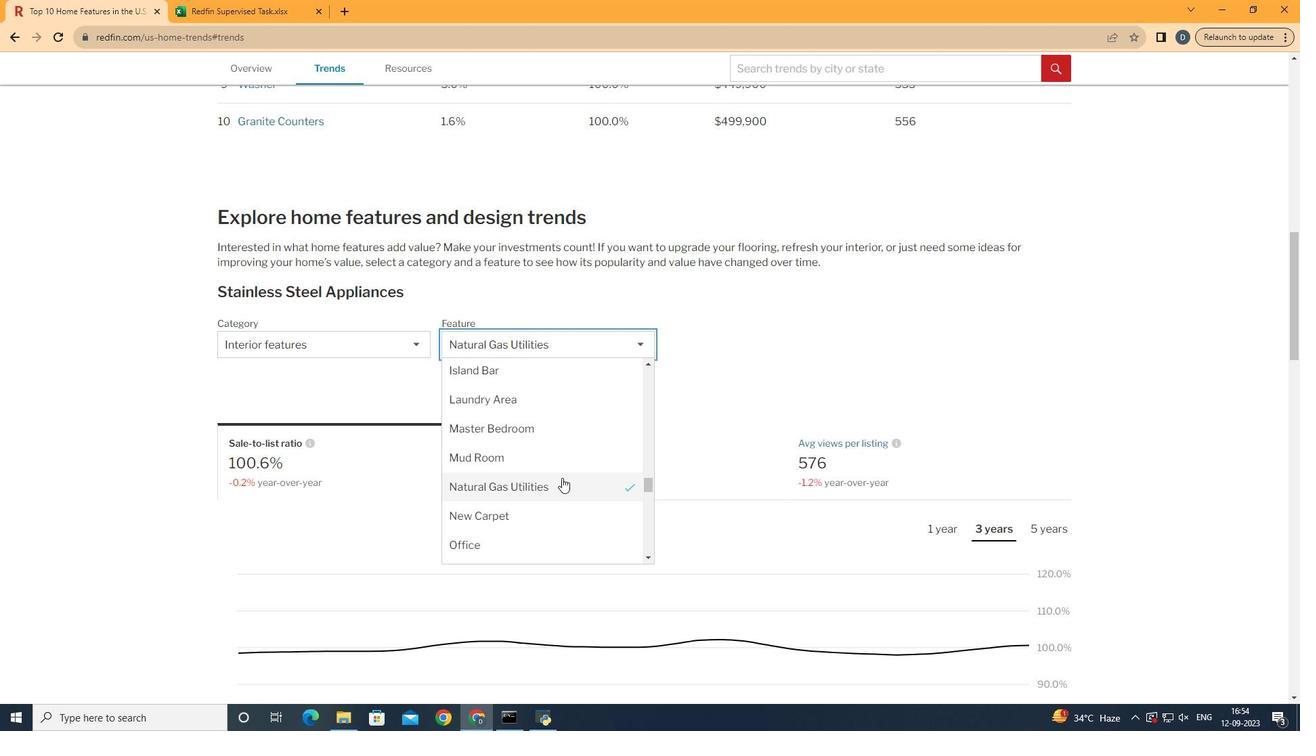 
Action: Mouse pressed left at (560, 479)
Screenshot: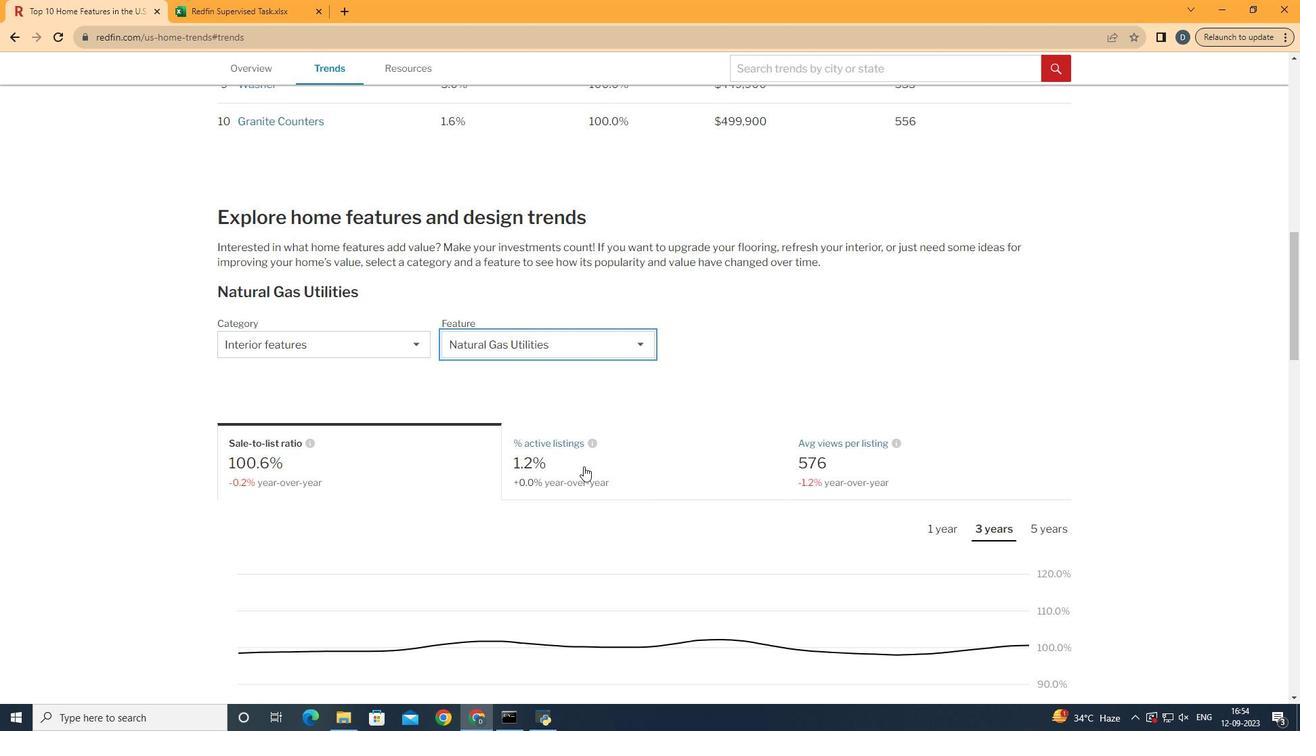 
Action: Mouse moved to (811, 346)
Screenshot: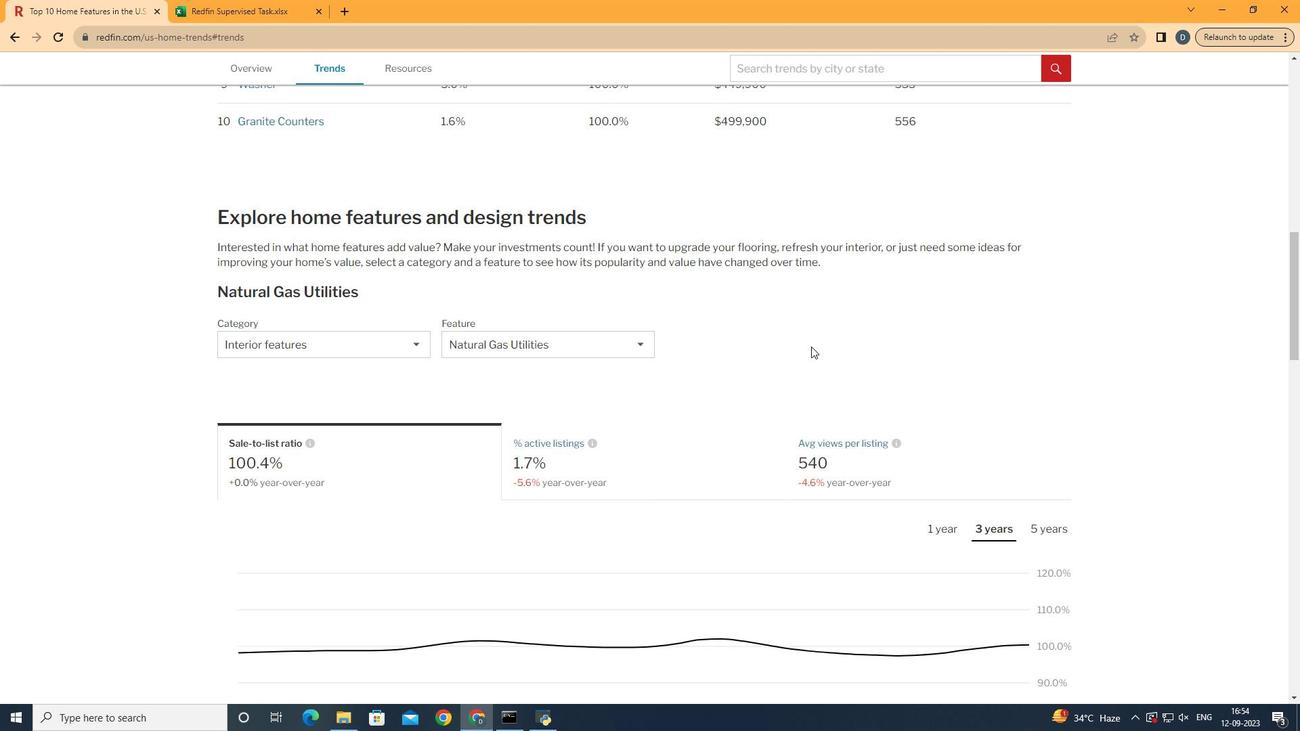 
Action: Mouse pressed left at (811, 346)
Screenshot: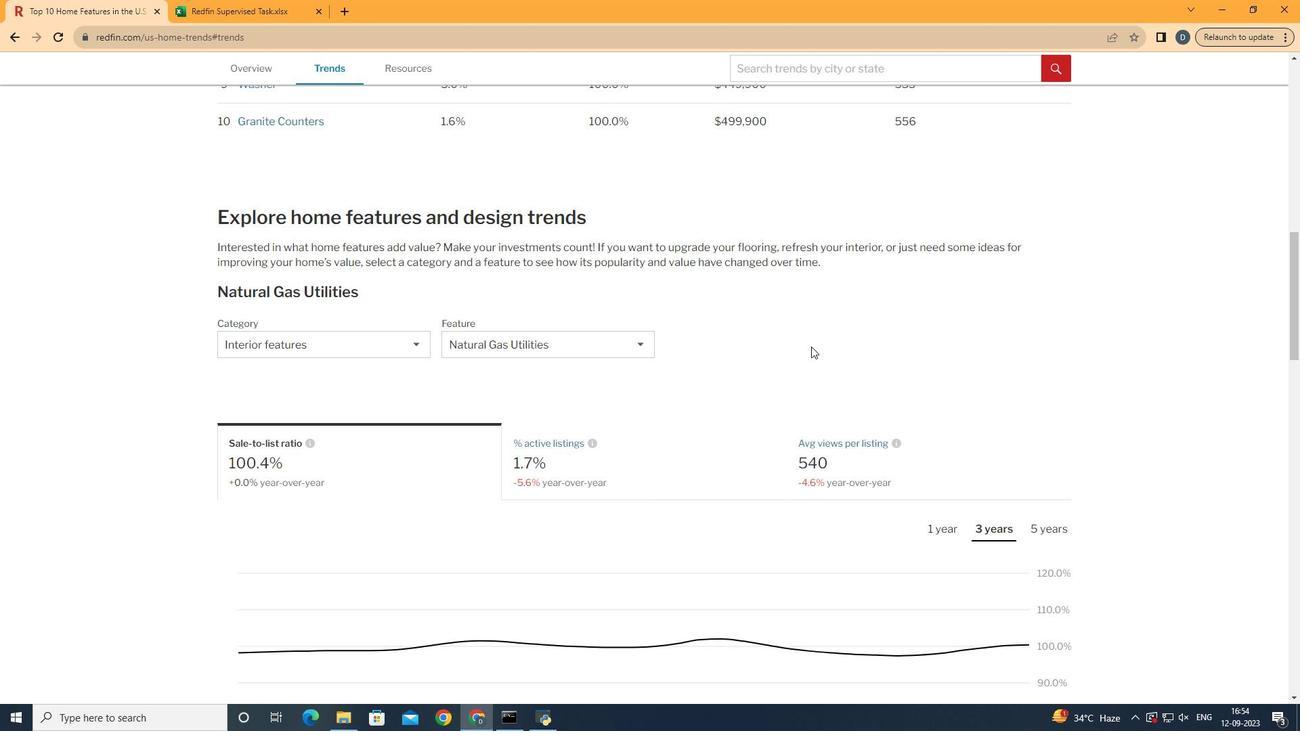 
Action: Mouse scrolled (811, 346) with delta (0, 0)
Screenshot: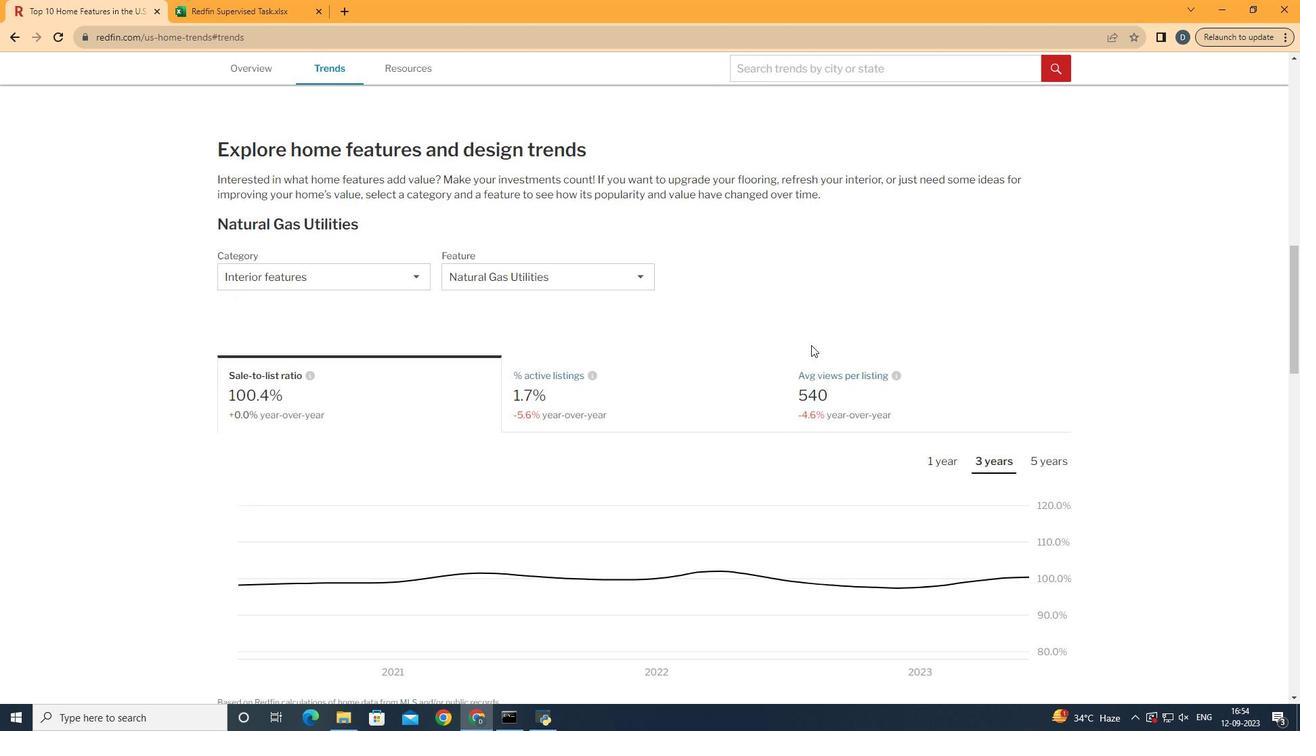 
Action: Mouse moved to (914, 404)
Screenshot: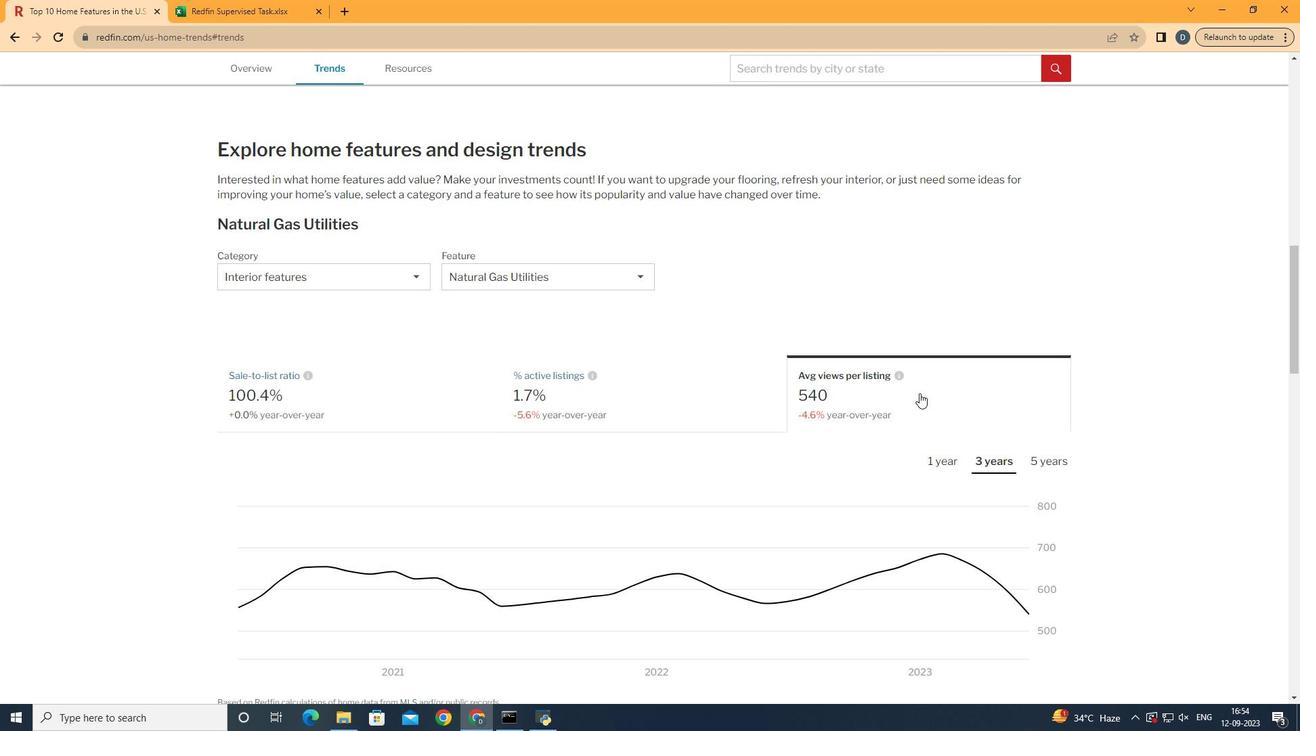 
Action: Mouse pressed left at (914, 404)
Screenshot: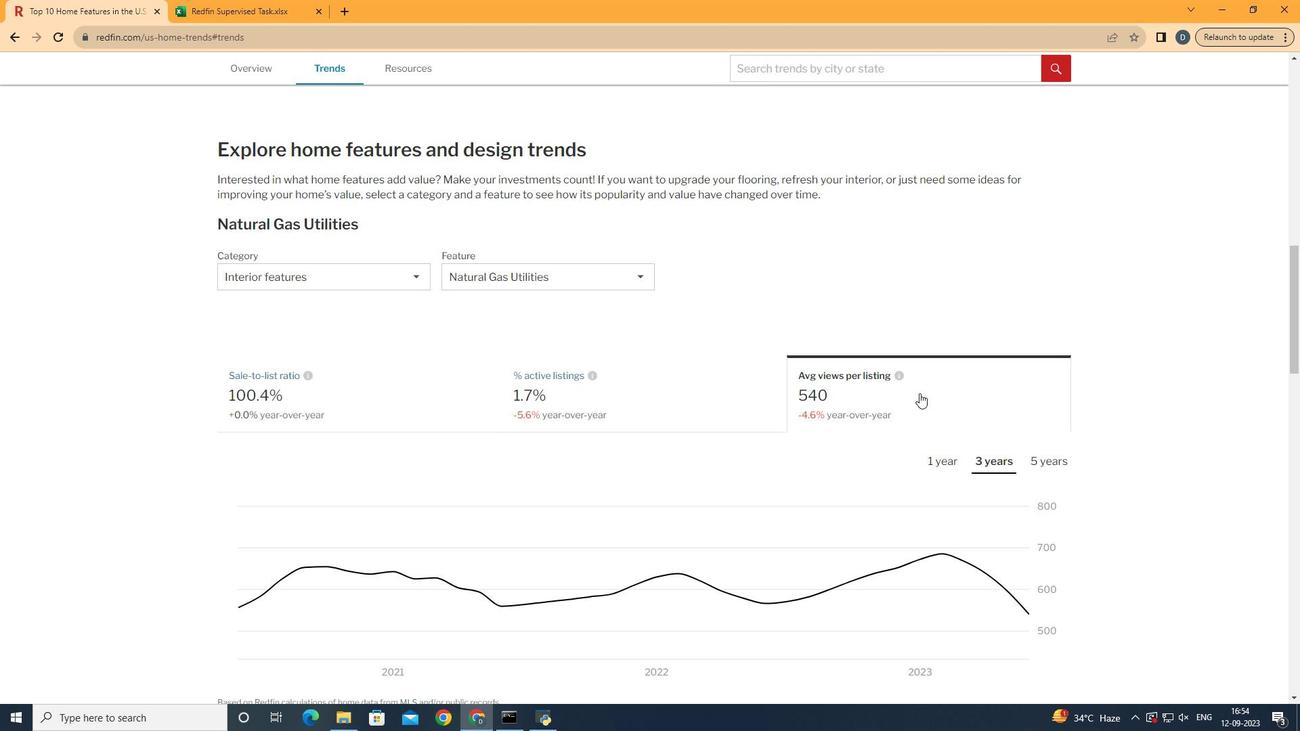 
Action: Mouse moved to (948, 464)
Screenshot: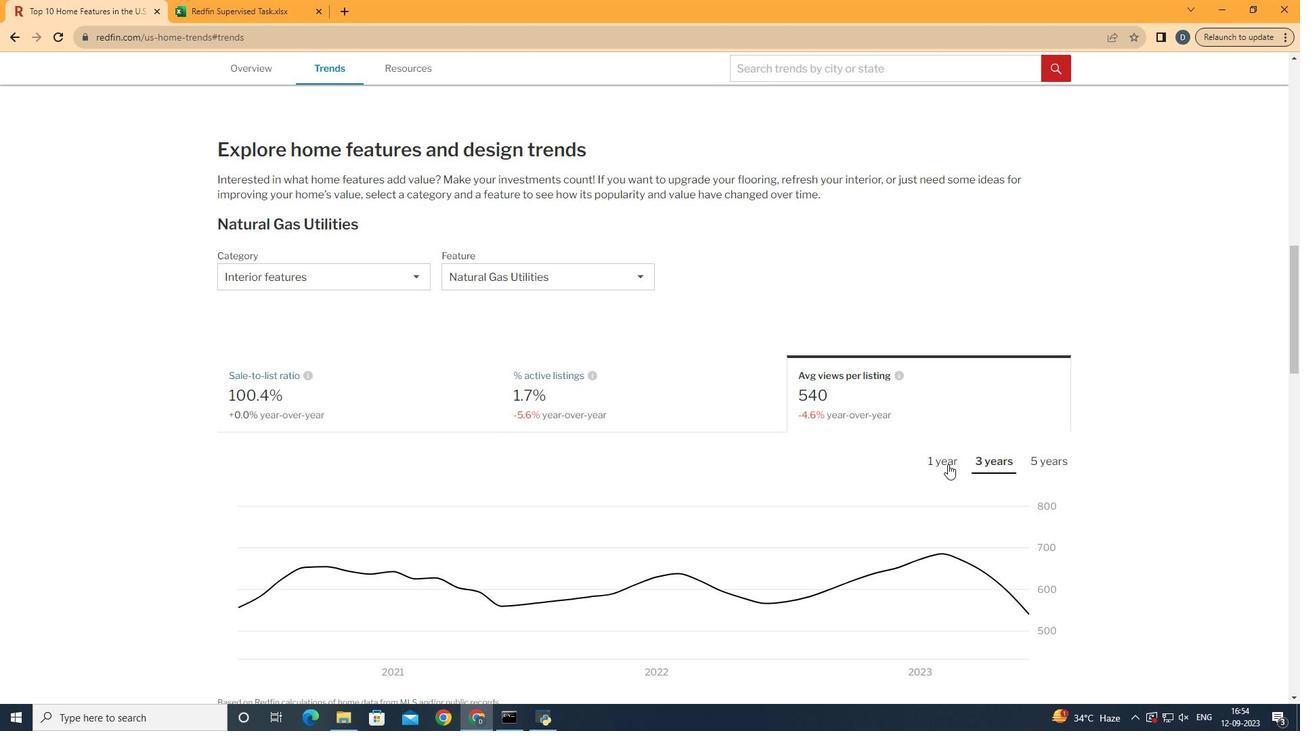 
Action: Mouse pressed left at (948, 464)
Screenshot: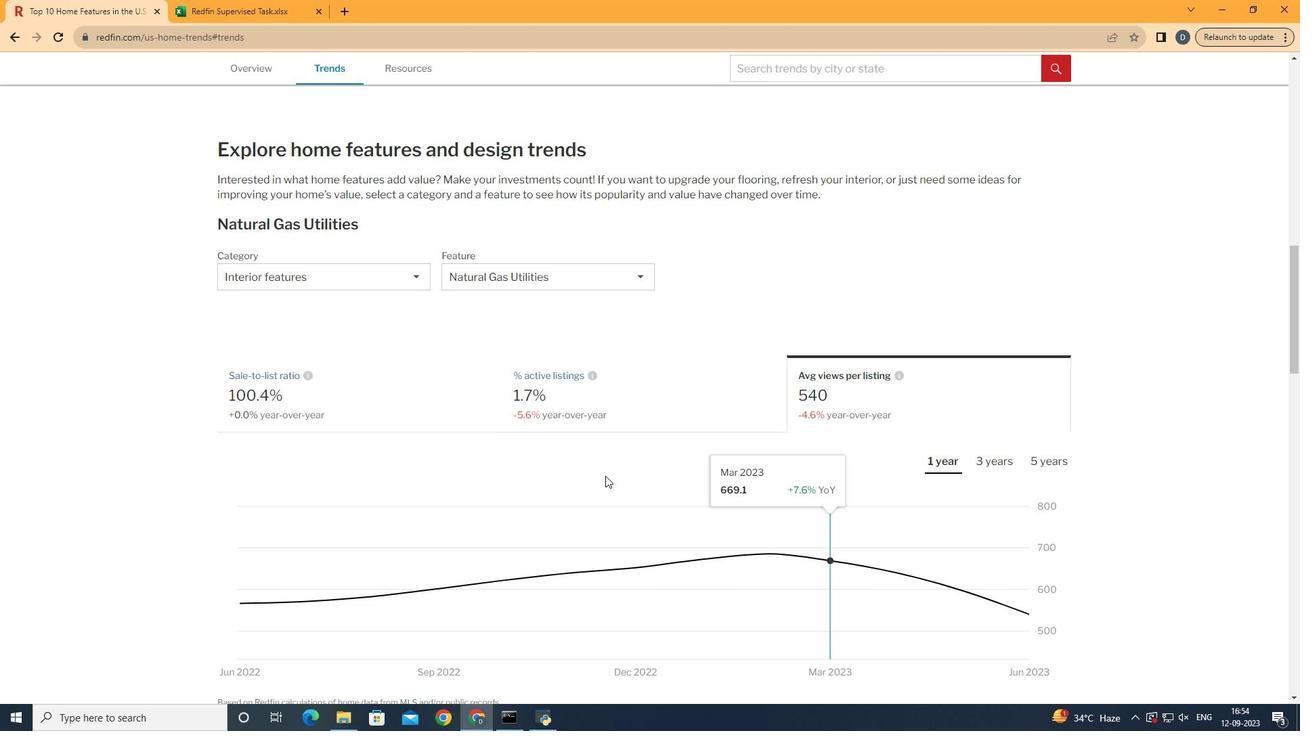 
Action: Mouse moved to (569, 469)
Screenshot: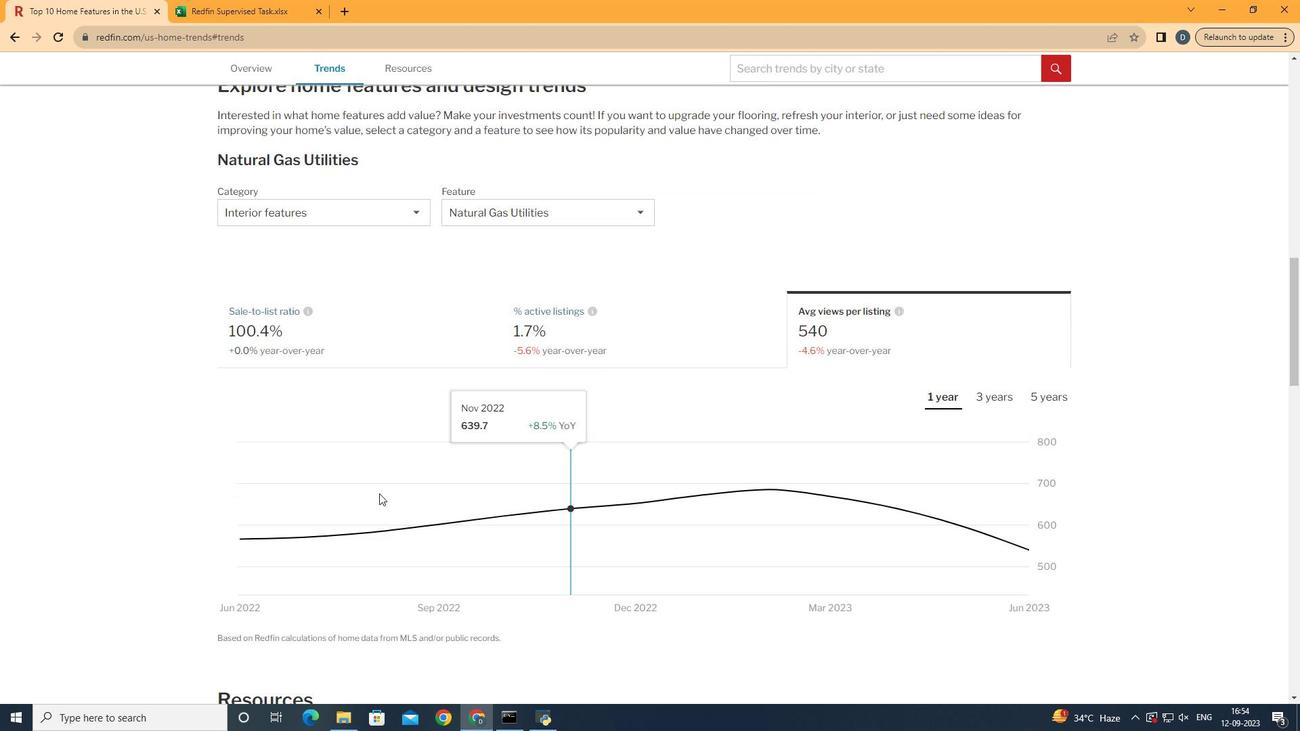 
Action: Mouse scrolled (569, 468) with delta (0, 0)
Screenshot: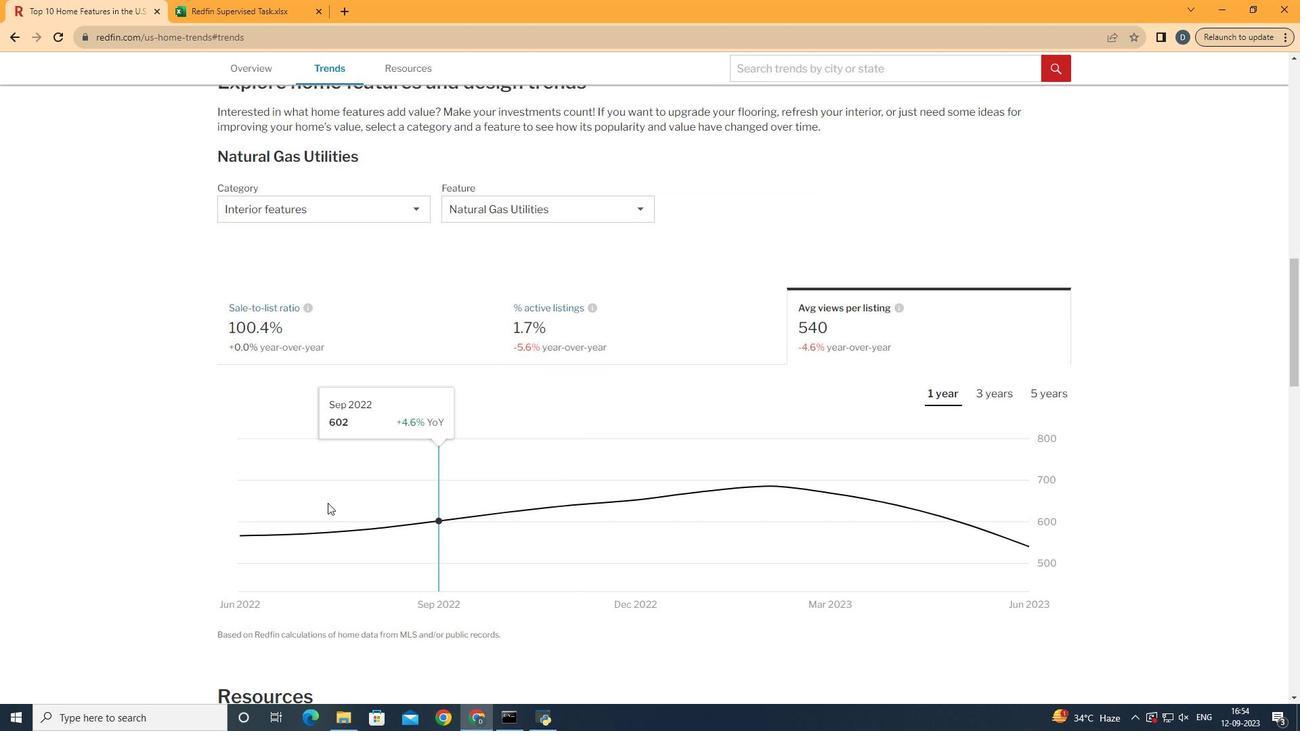 
Action: Mouse moved to (1032, 524)
Screenshot: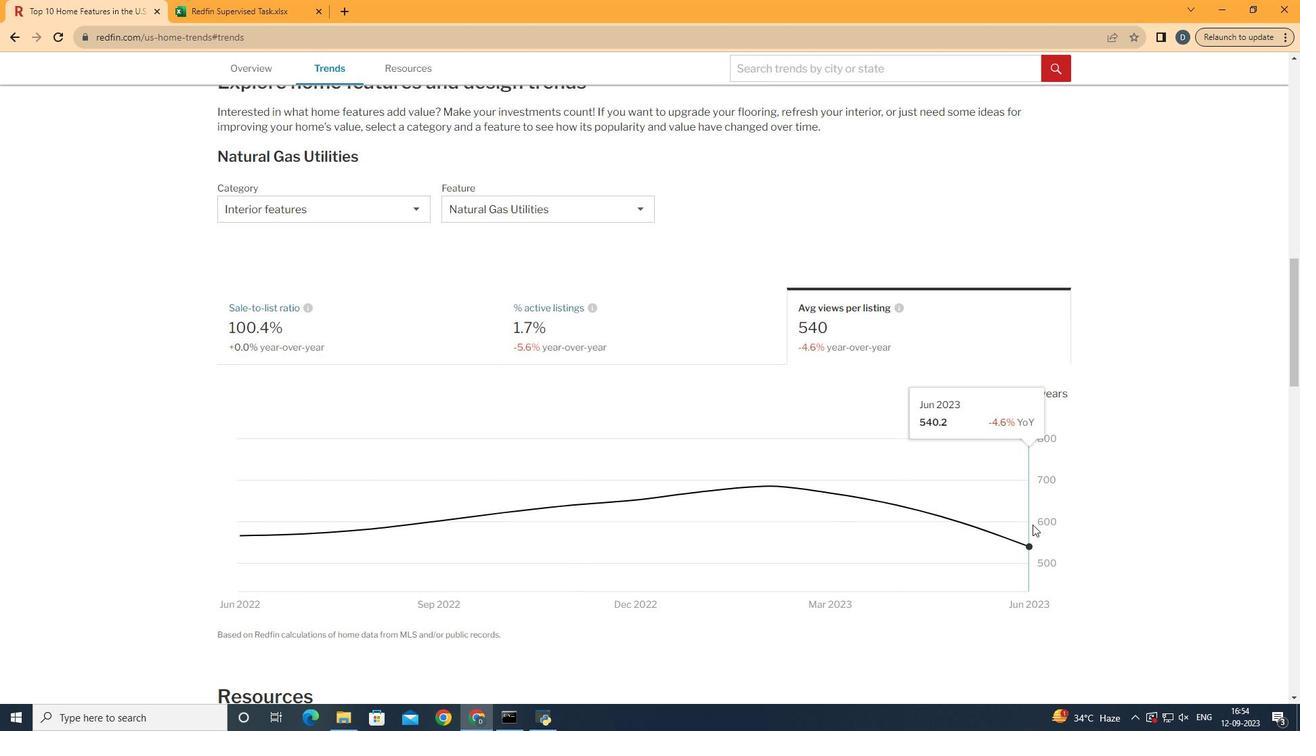 
